 Task: Look for space in Dholka, India from 1st August, 2023 to 5th August, 2023 for 3 adults, 1 child in price range Rs.13000 to Rs.20000. Place can be entire place with 2 bedrooms having 3 beds and 2 bathrooms. Property type can be house, flat, guest house. Booking option can be shelf check-in. Required host language is English.
Action: Mouse moved to (518, 136)
Screenshot: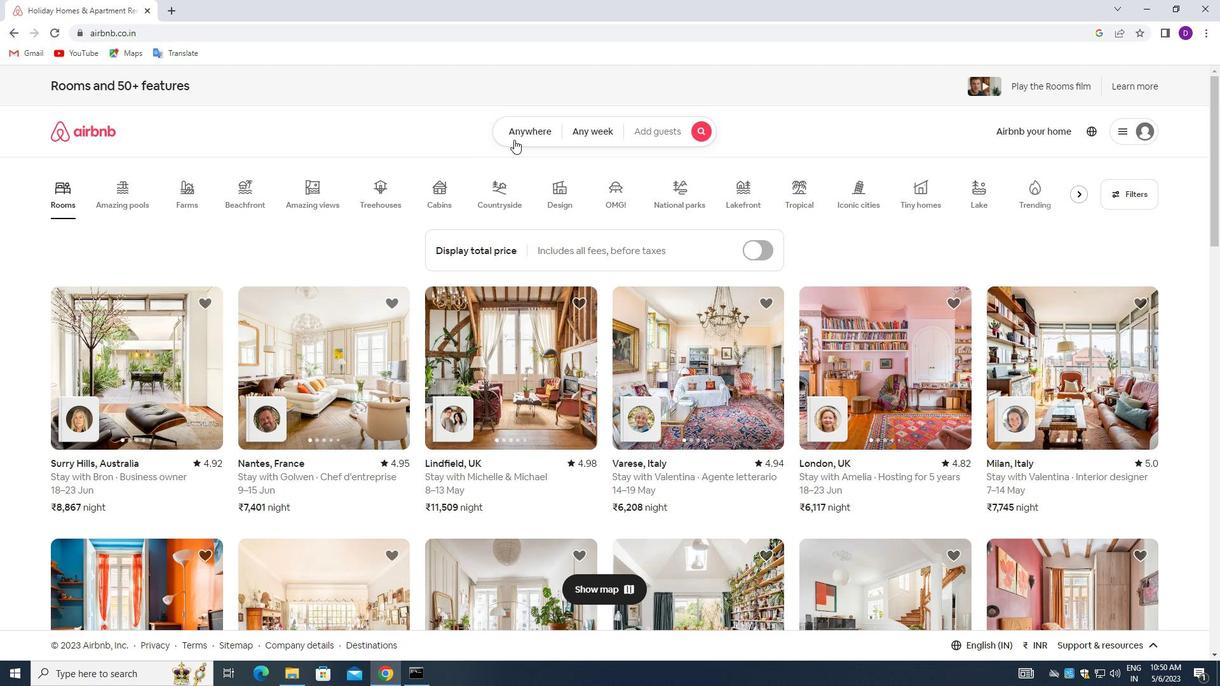 
Action: Mouse pressed left at (518, 136)
Screenshot: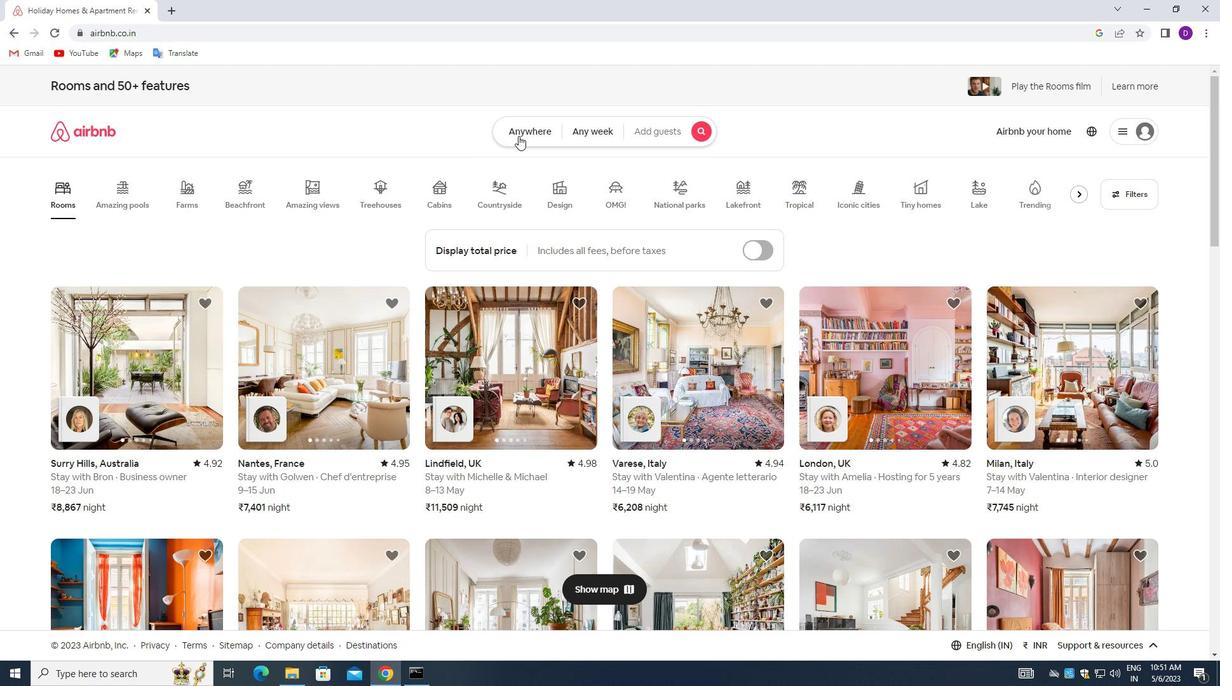
Action: Mouse moved to (432, 170)
Screenshot: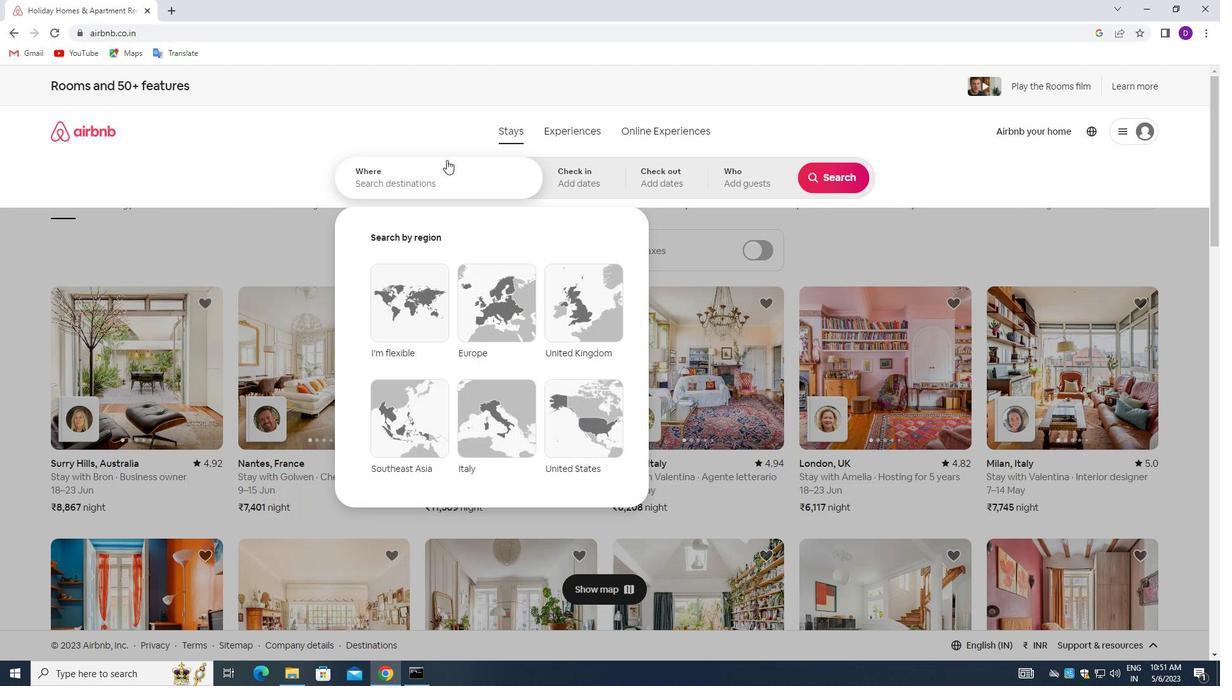 
Action: Mouse pressed left at (432, 170)
Screenshot: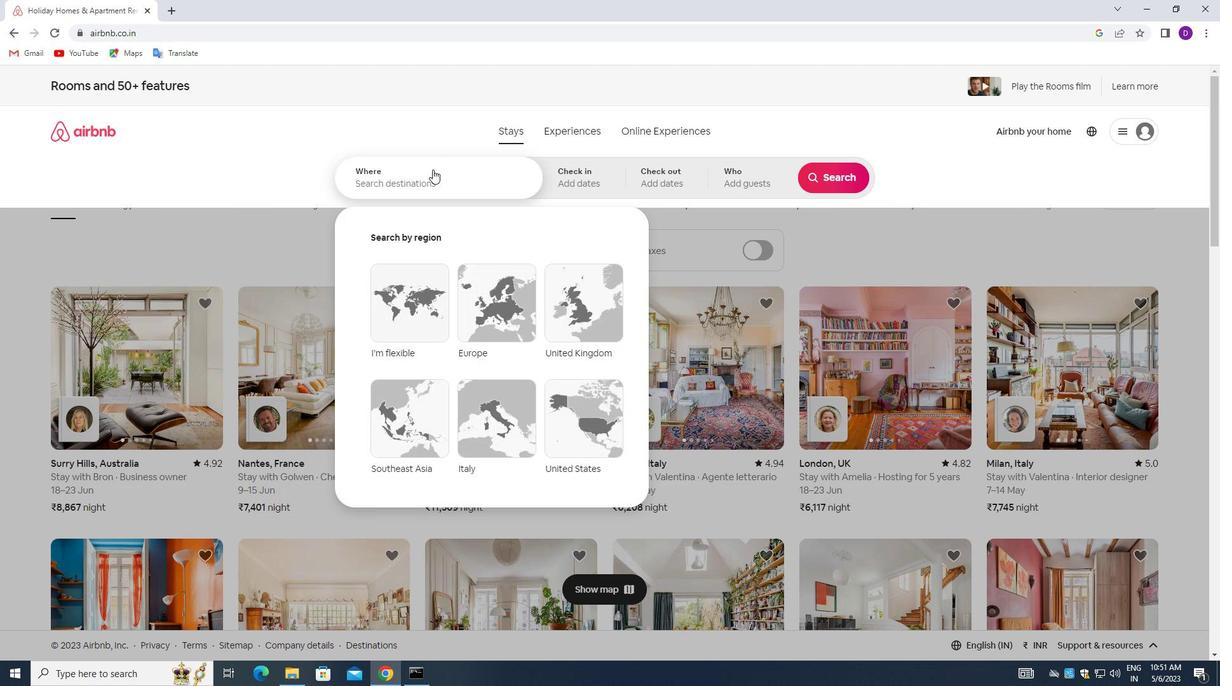 
Action: Mouse moved to (197, 218)
Screenshot: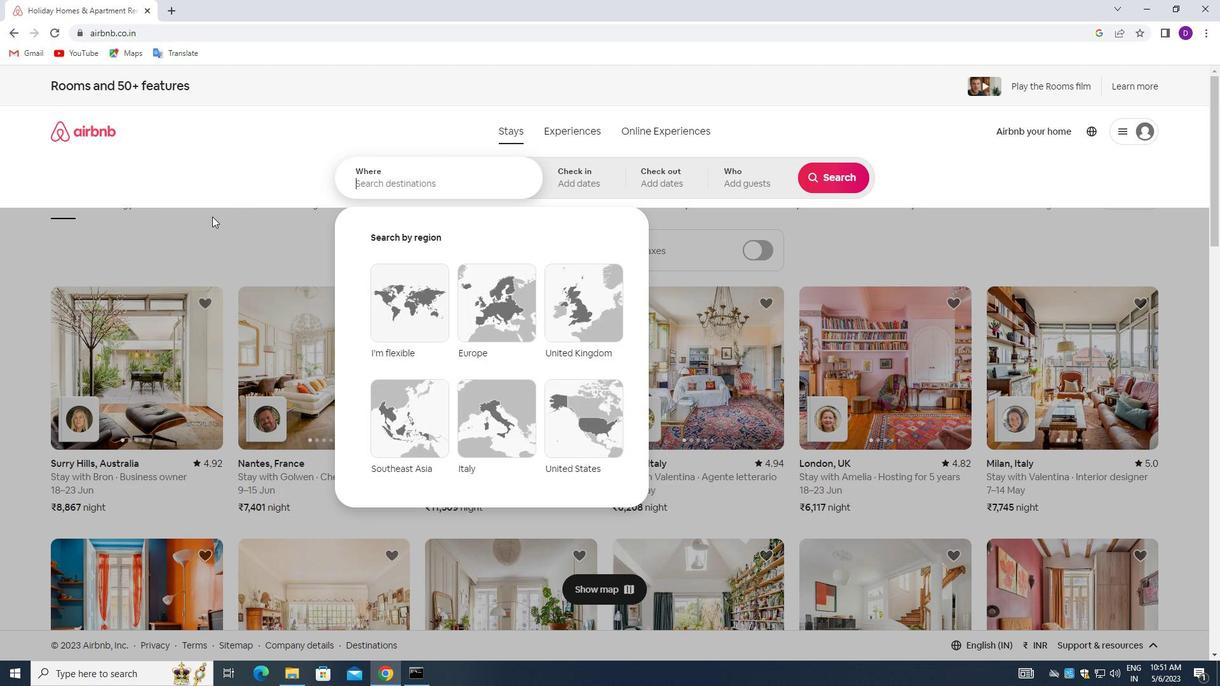 
Action: Key pressed <Key.shift_r>Dholka,<Key.space><Key.shift>INDIA<Key.enter>
Screenshot: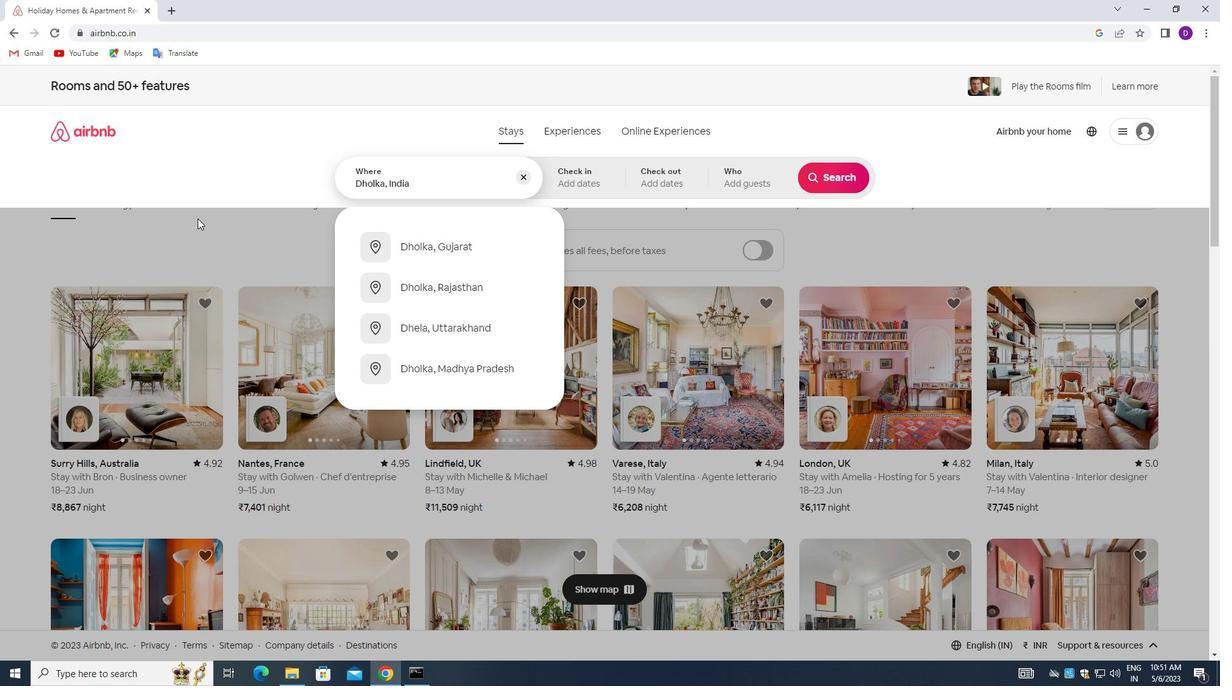 
Action: Mouse moved to (833, 287)
Screenshot: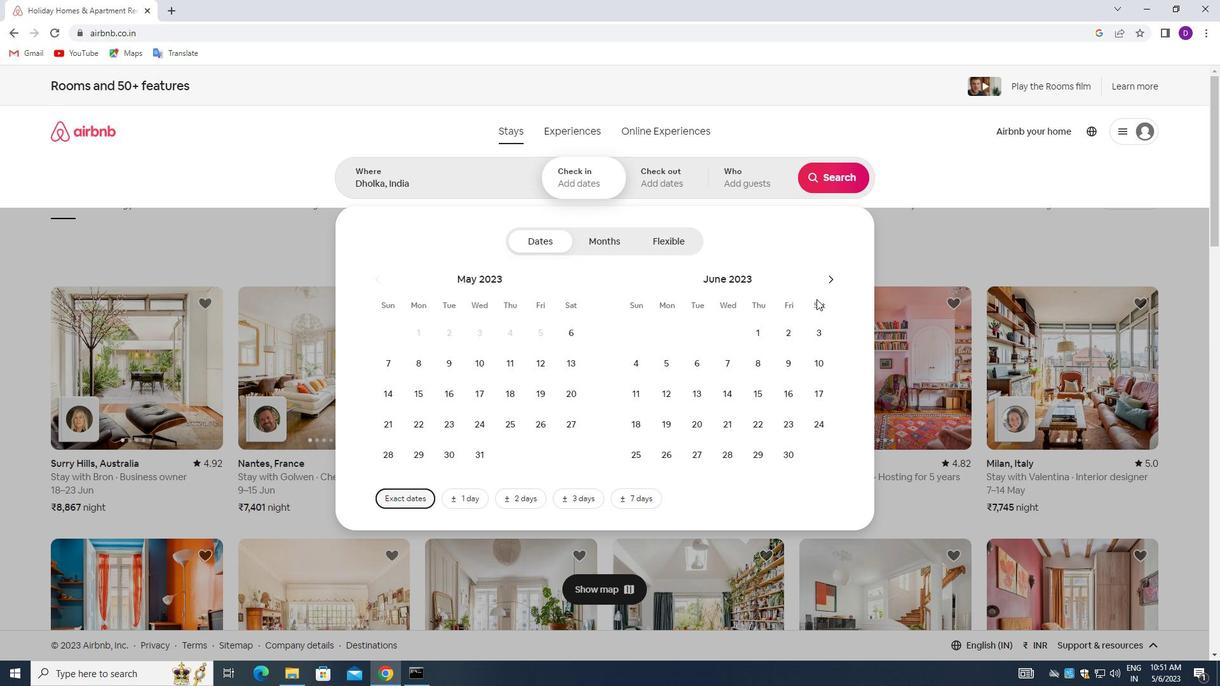 
Action: Mouse pressed left at (833, 287)
Screenshot: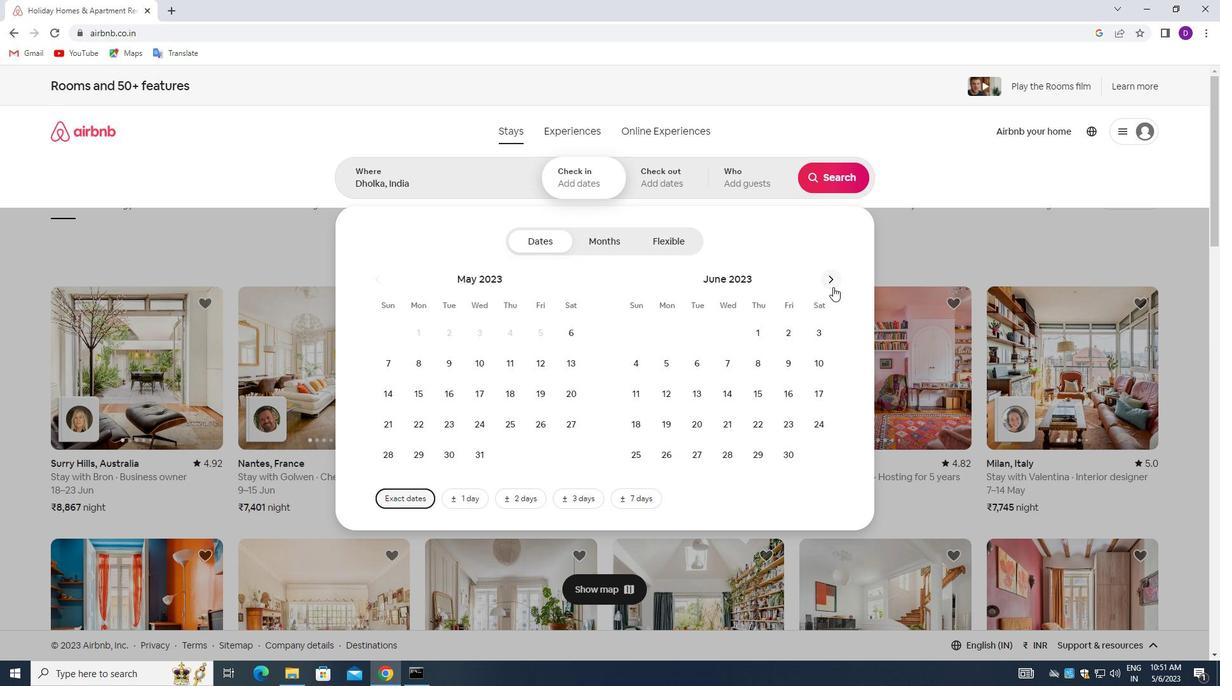 
Action: Mouse moved to (833, 286)
Screenshot: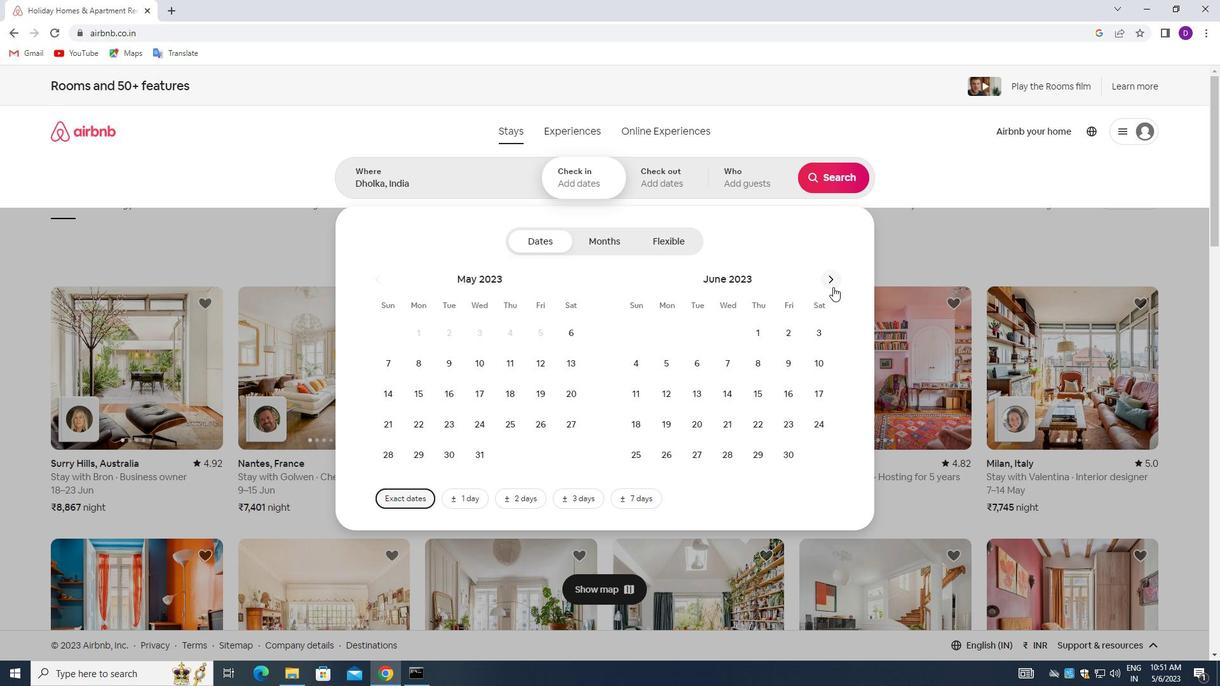 
Action: Mouse pressed left at (833, 286)
Screenshot: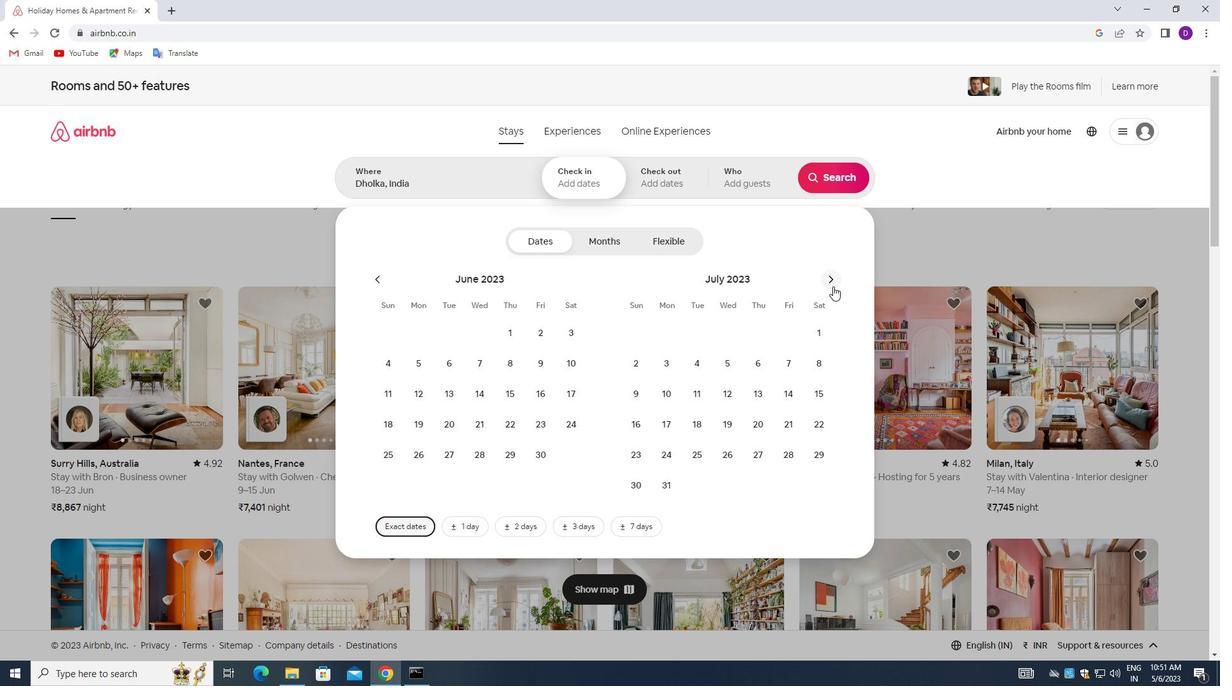 
Action: Mouse moved to (697, 325)
Screenshot: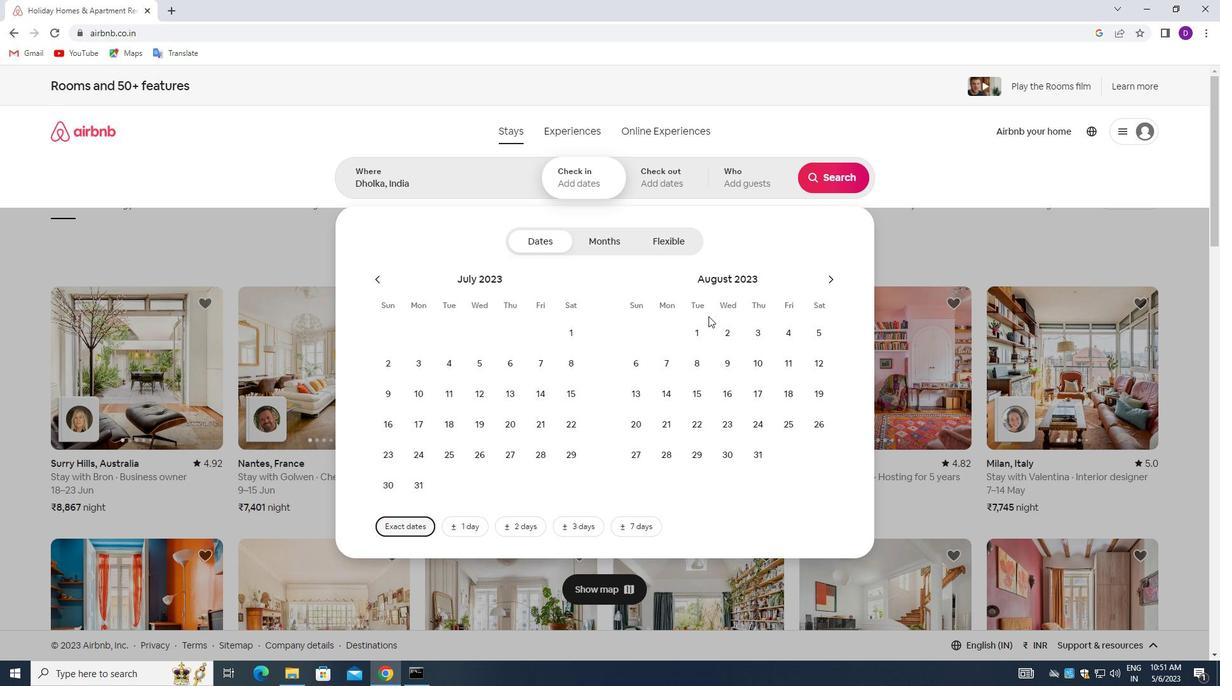 
Action: Mouse pressed left at (697, 325)
Screenshot: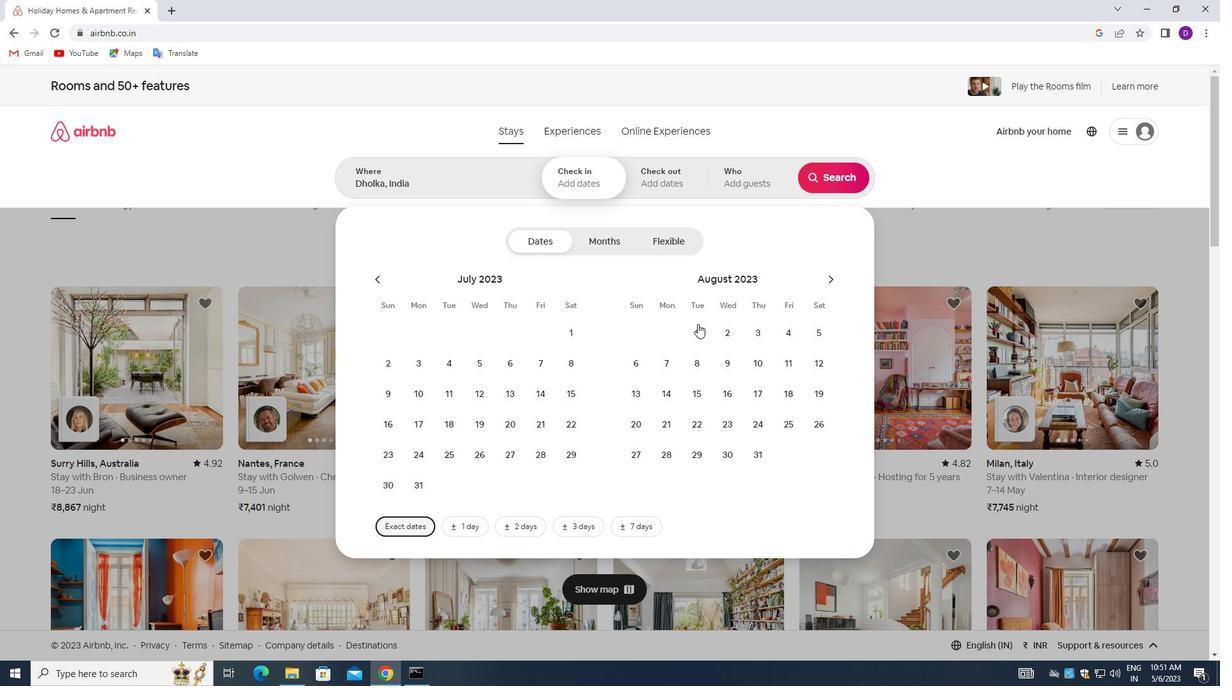 
Action: Mouse moved to (806, 335)
Screenshot: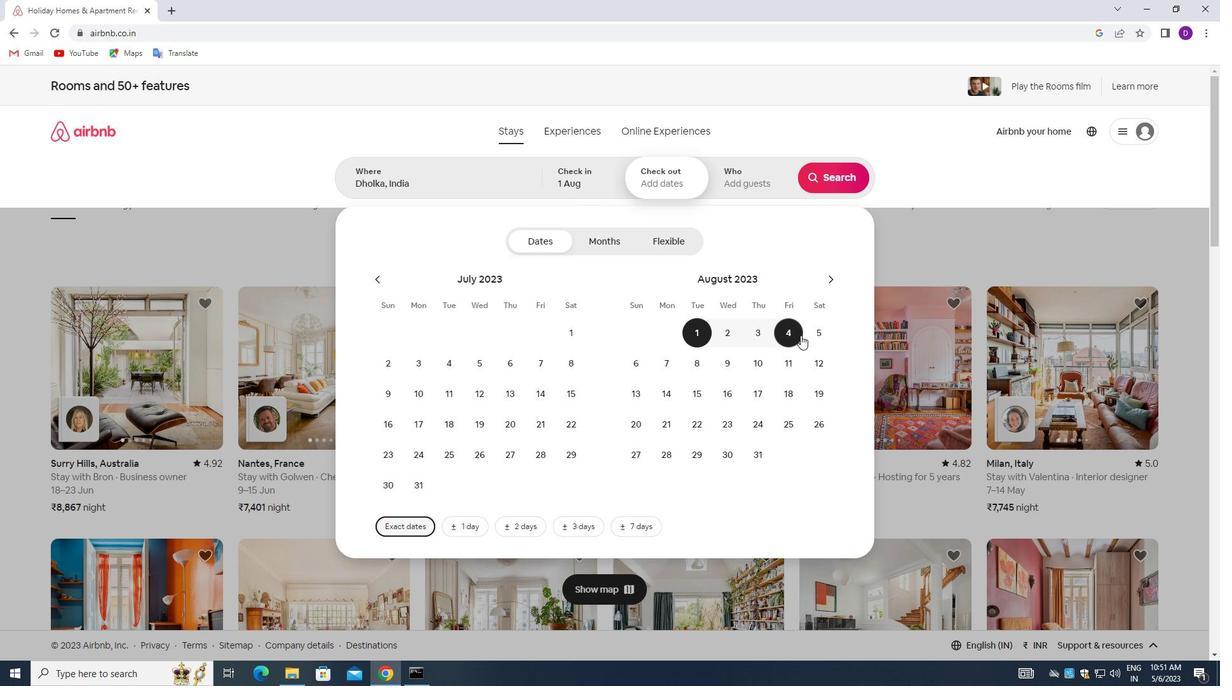 
Action: Mouse pressed left at (806, 335)
Screenshot: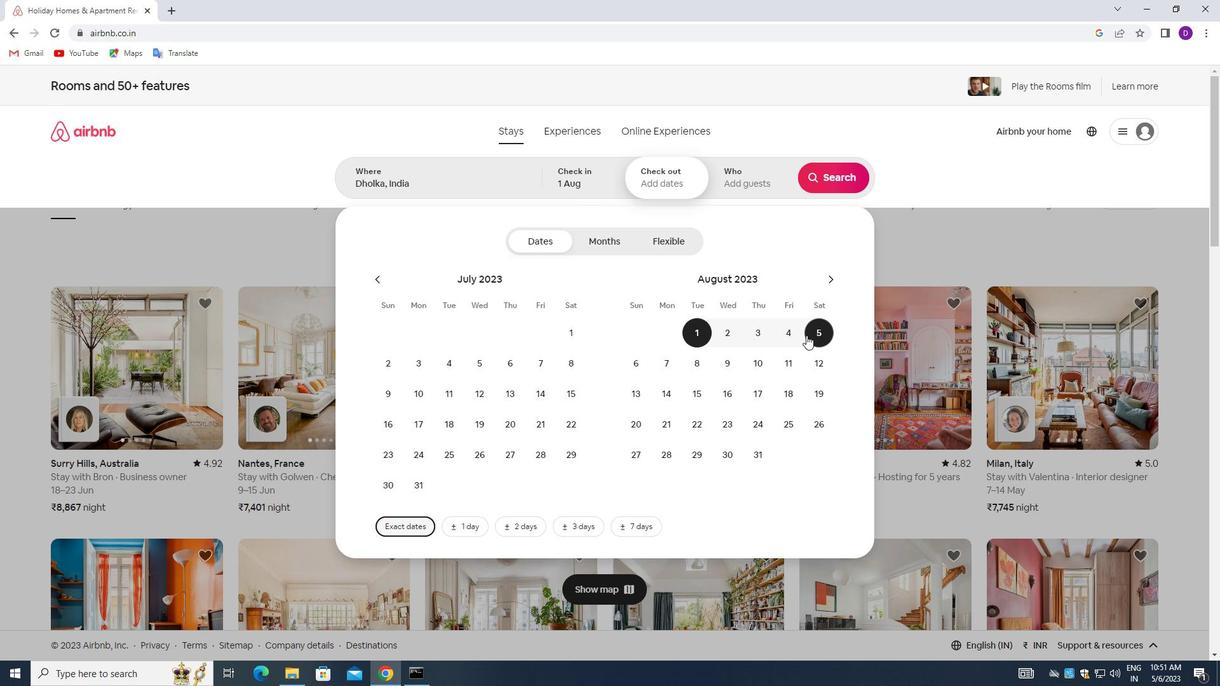 
Action: Mouse moved to (734, 185)
Screenshot: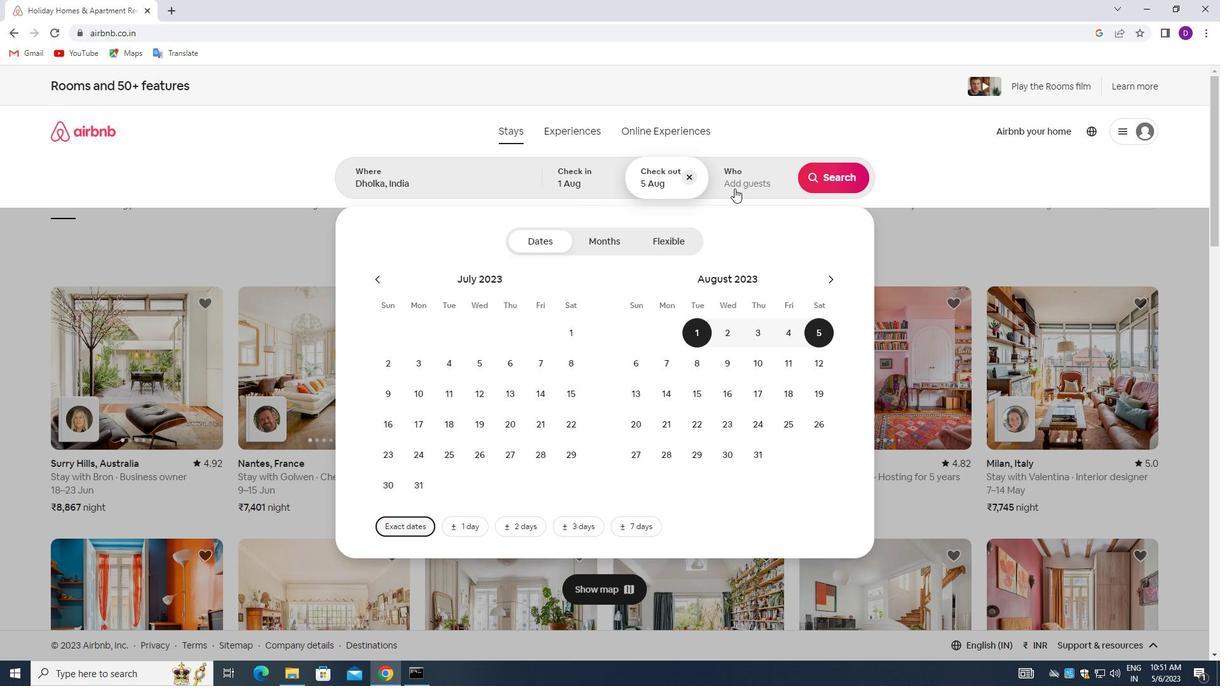 
Action: Mouse pressed left at (734, 185)
Screenshot: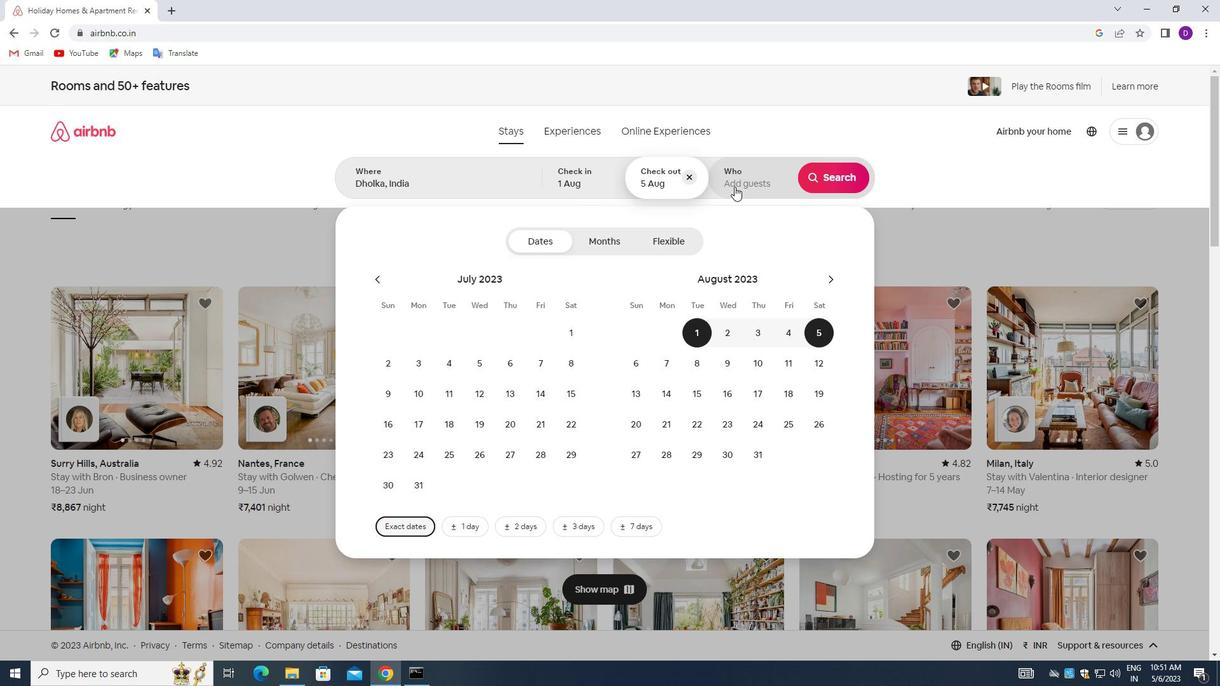 
Action: Mouse moved to (837, 244)
Screenshot: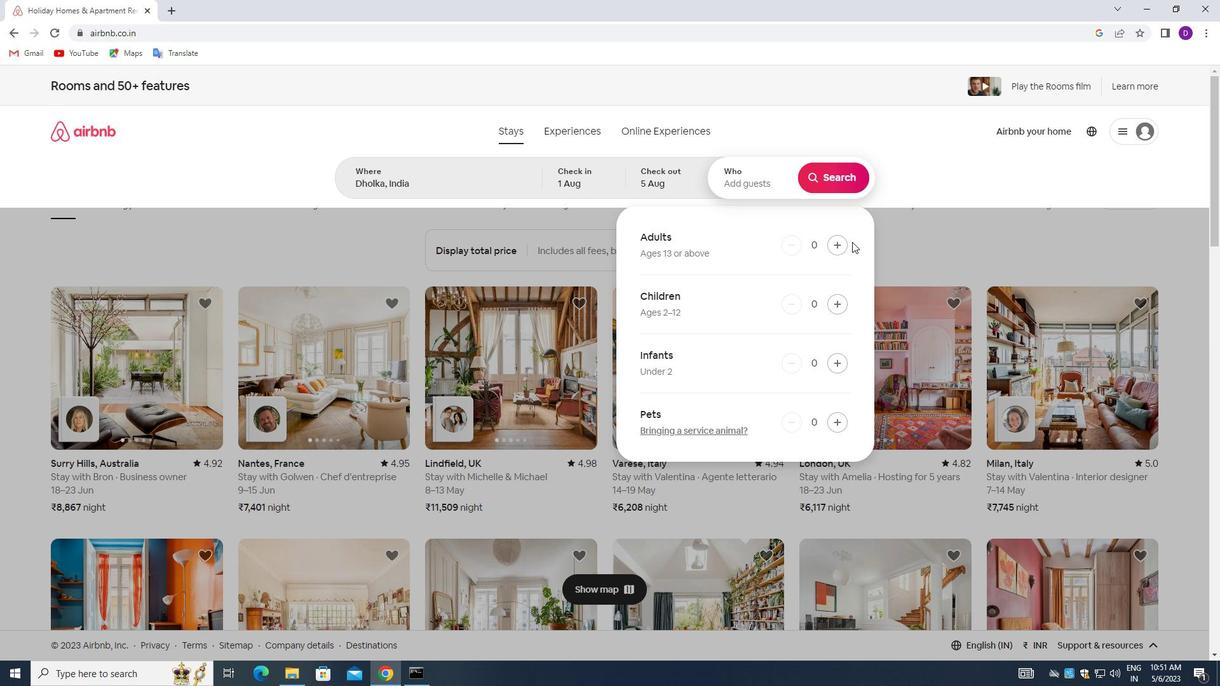 
Action: Mouse pressed left at (837, 244)
Screenshot: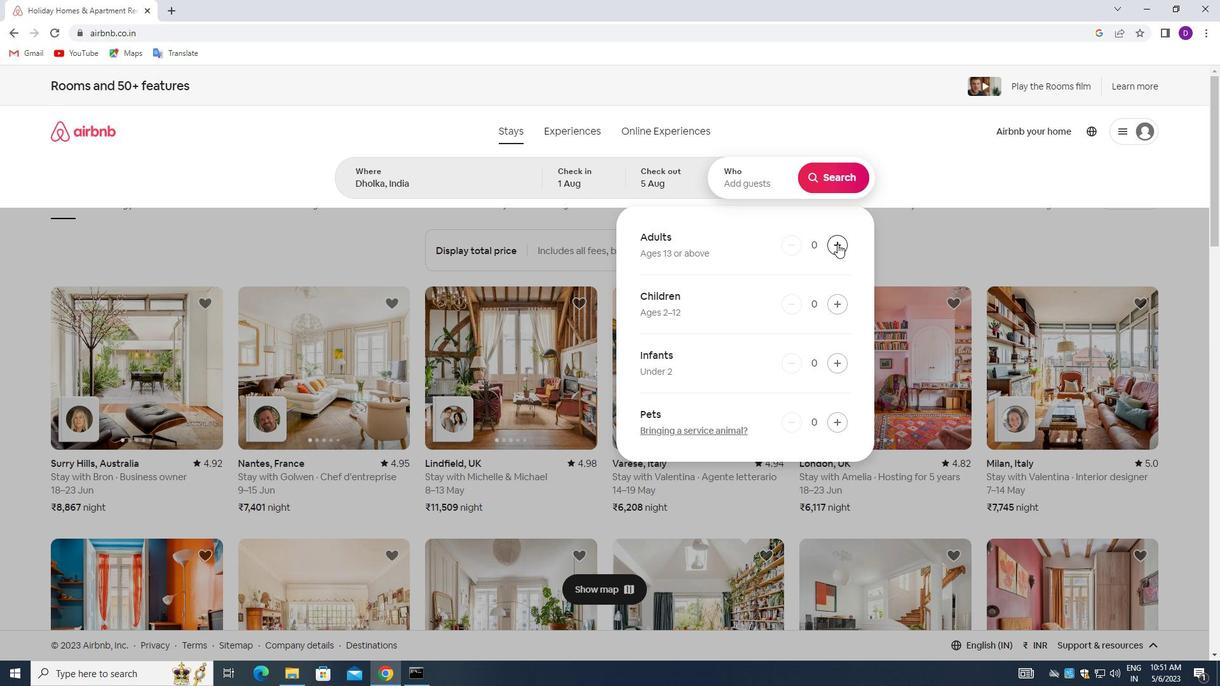 
Action: Mouse pressed left at (837, 244)
Screenshot: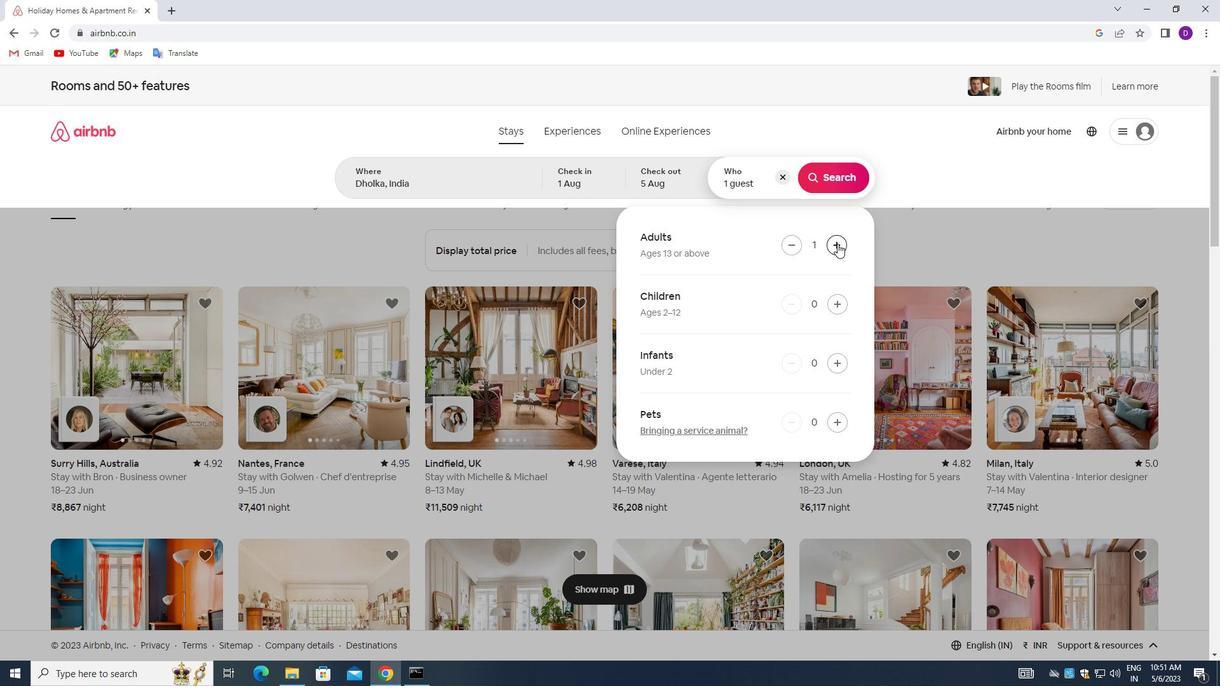 
Action: Mouse pressed left at (837, 244)
Screenshot: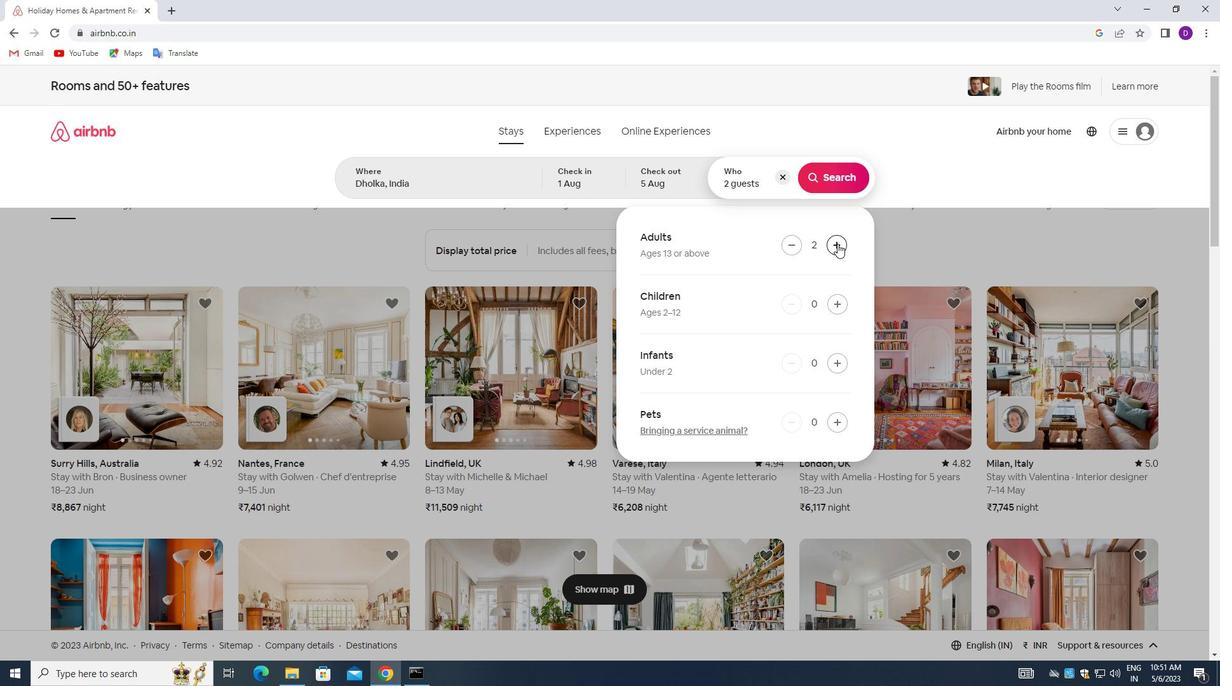 
Action: Mouse moved to (836, 295)
Screenshot: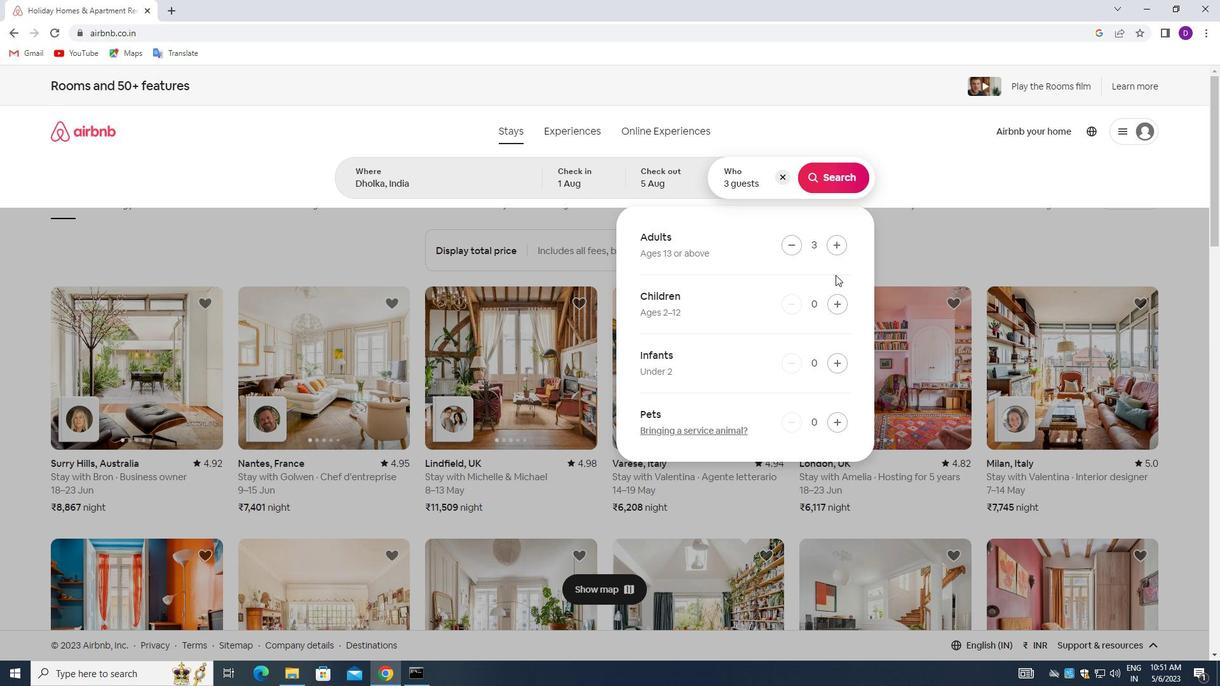 
Action: Mouse pressed left at (836, 295)
Screenshot: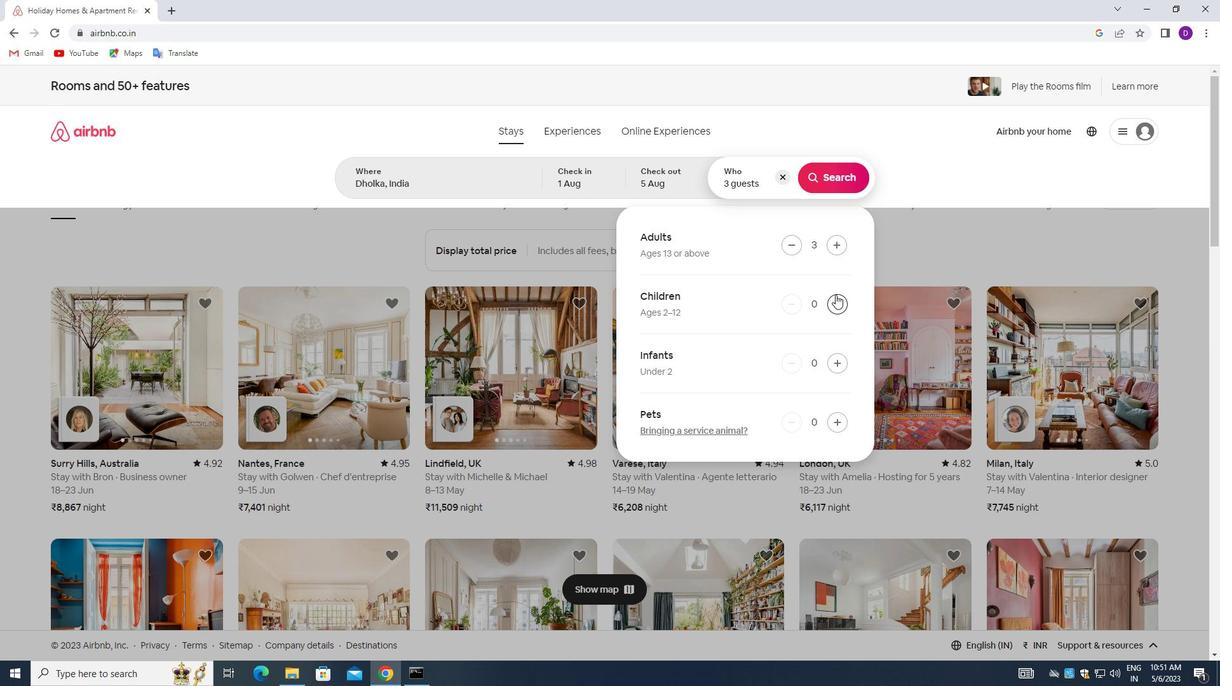 
Action: Mouse moved to (840, 174)
Screenshot: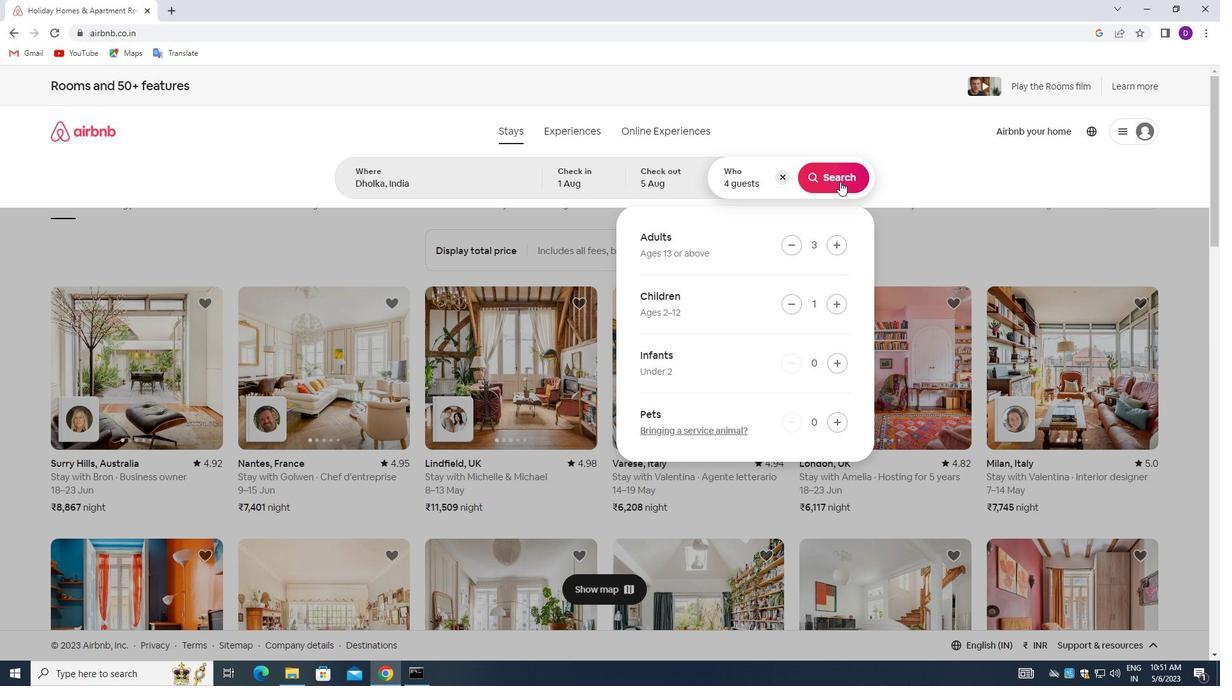 
Action: Mouse pressed left at (840, 174)
Screenshot: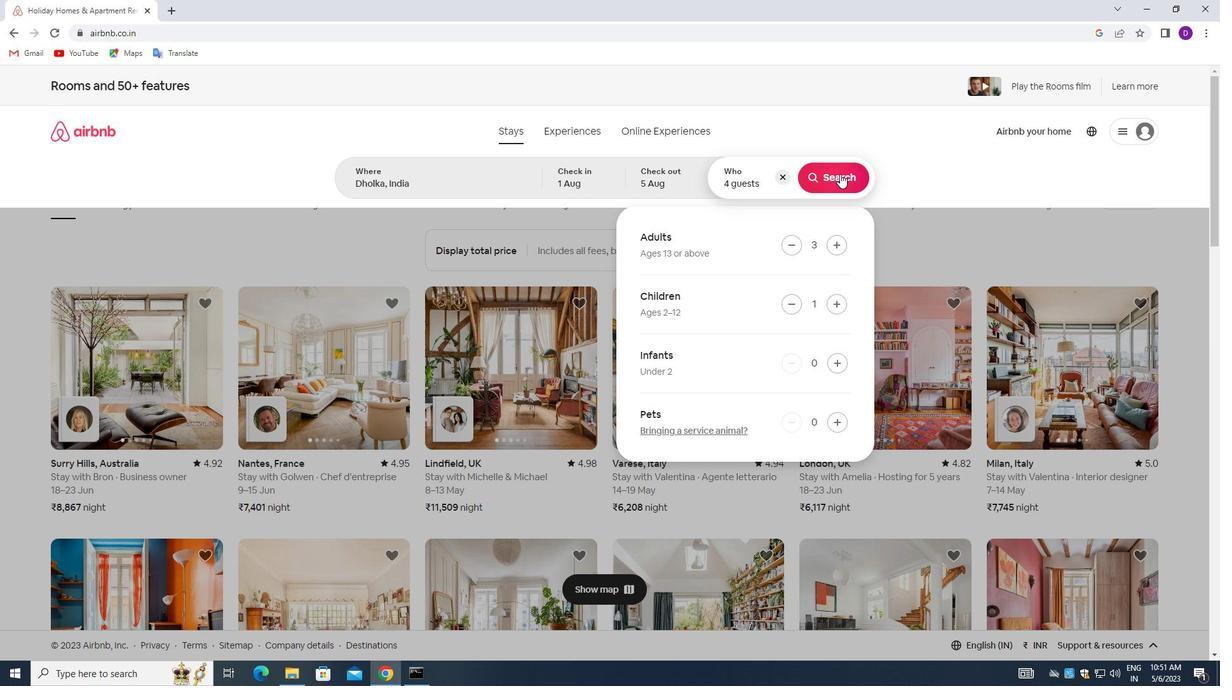 
Action: Mouse moved to (1149, 141)
Screenshot: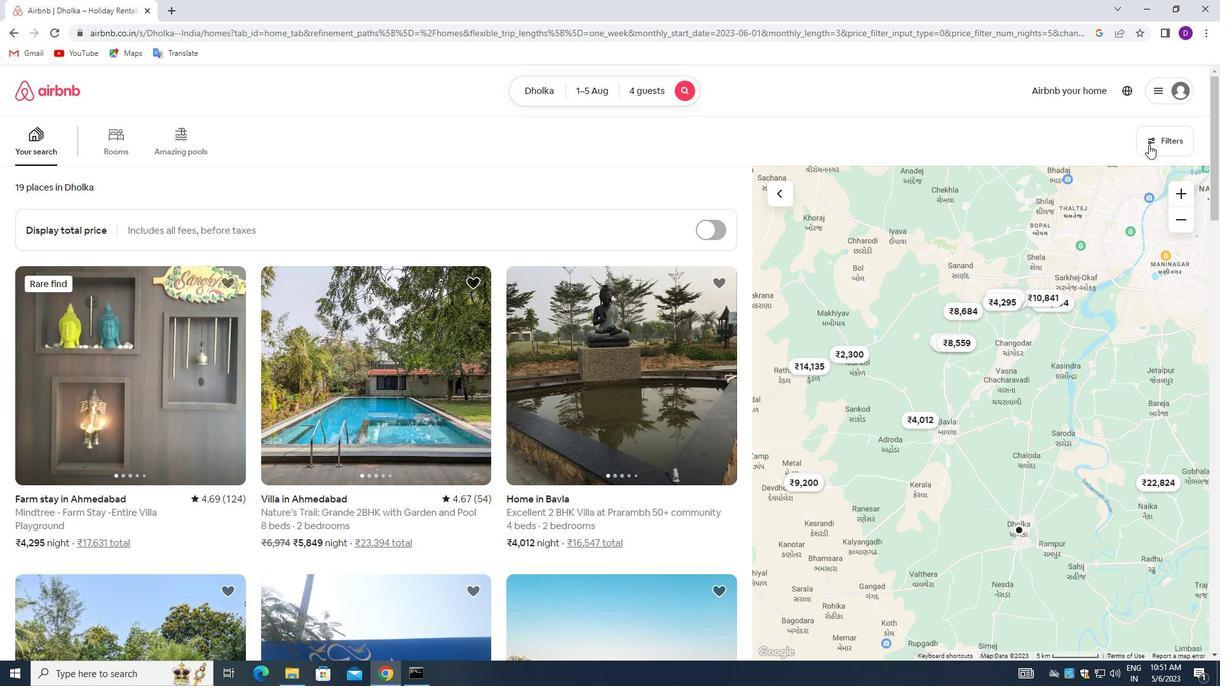 
Action: Mouse pressed left at (1149, 141)
Screenshot: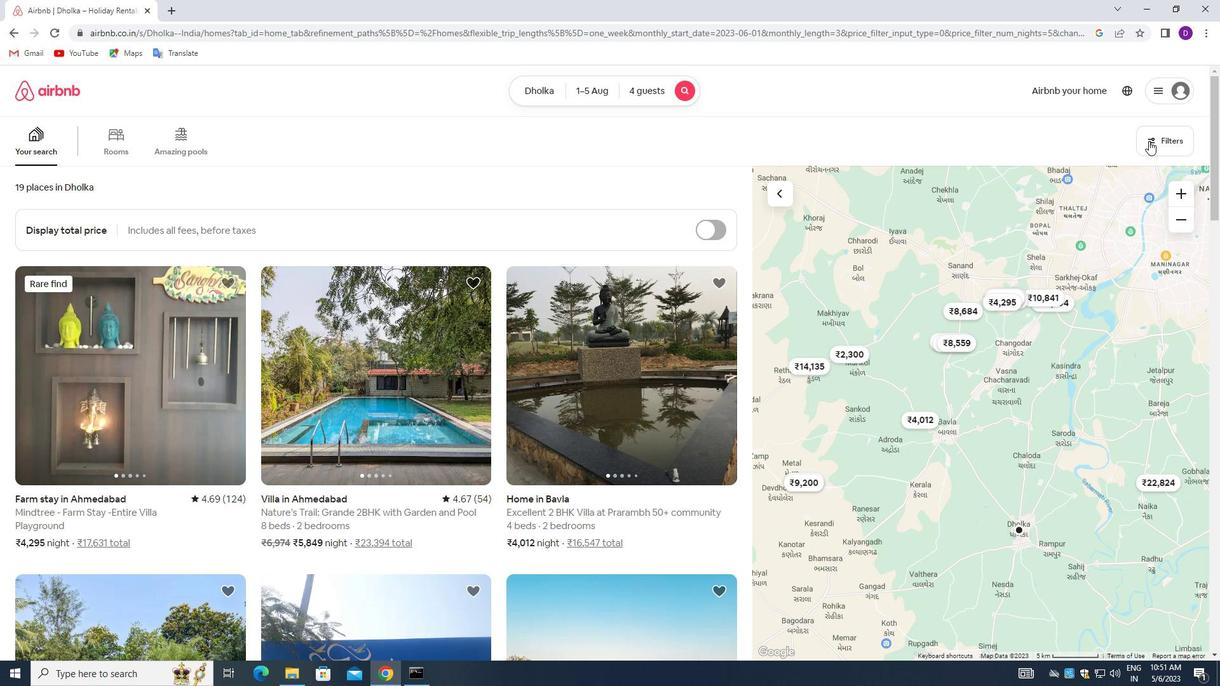 
Action: Mouse moved to (459, 459)
Screenshot: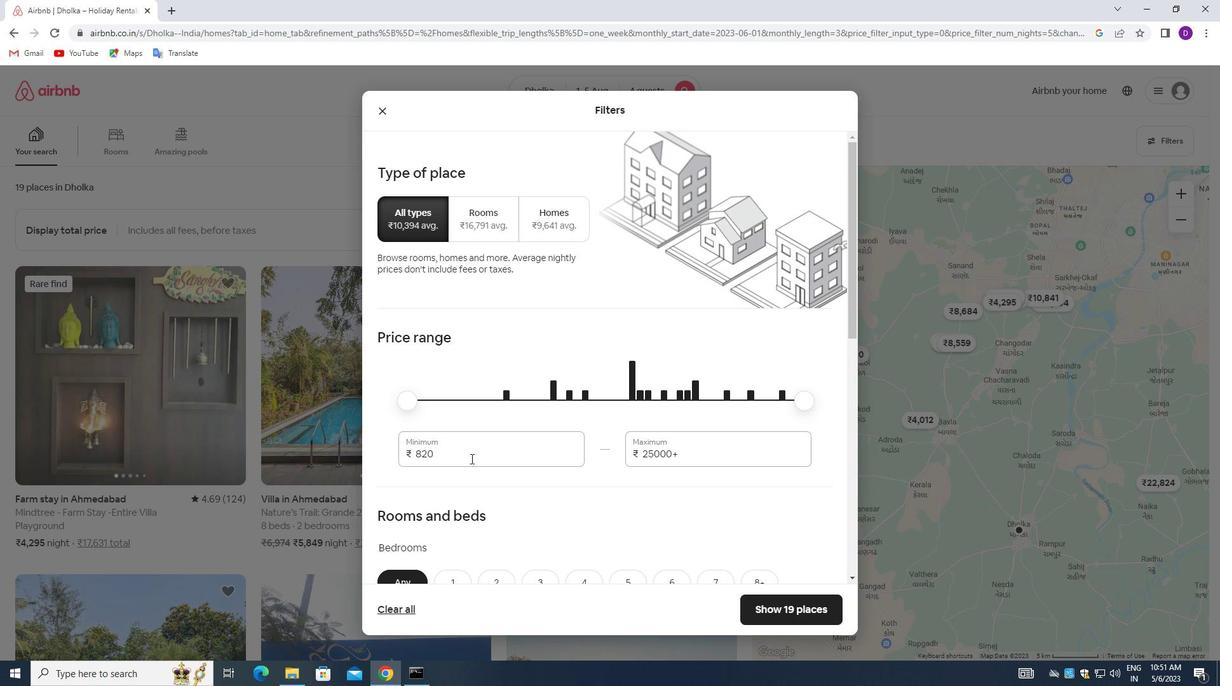 
Action: Mouse pressed left at (459, 459)
Screenshot: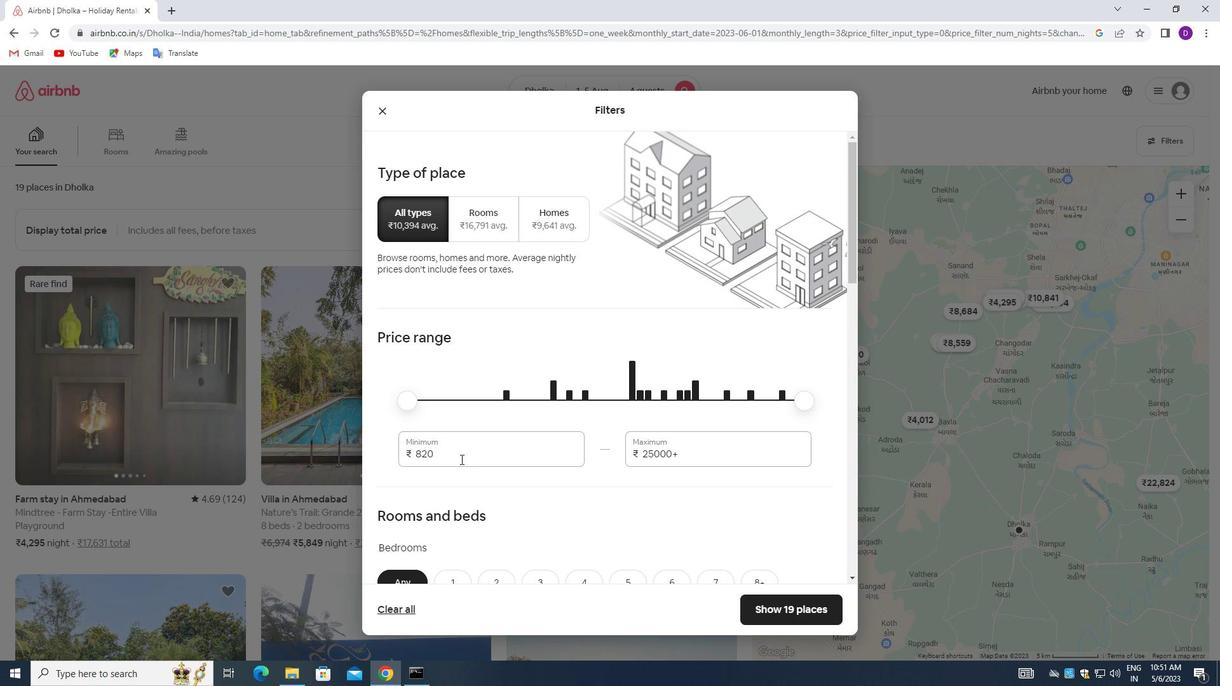 
Action: Mouse pressed left at (459, 459)
Screenshot: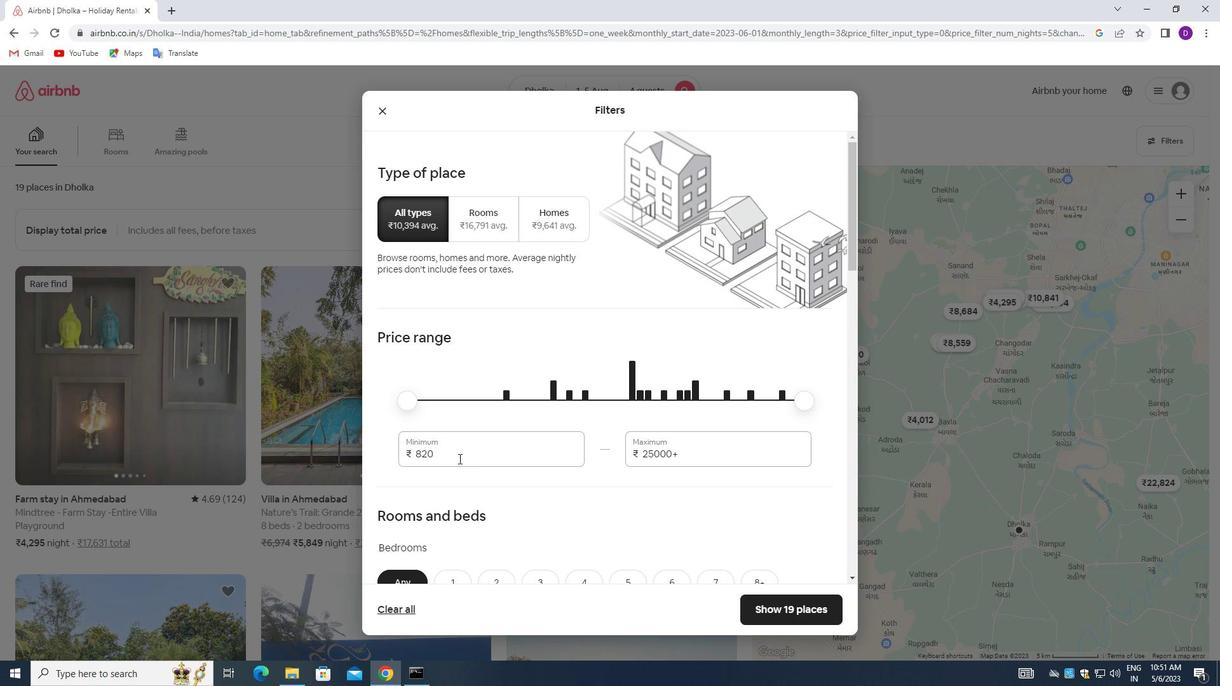 
Action: Key pressed 13000<Key.tab>20000
Screenshot: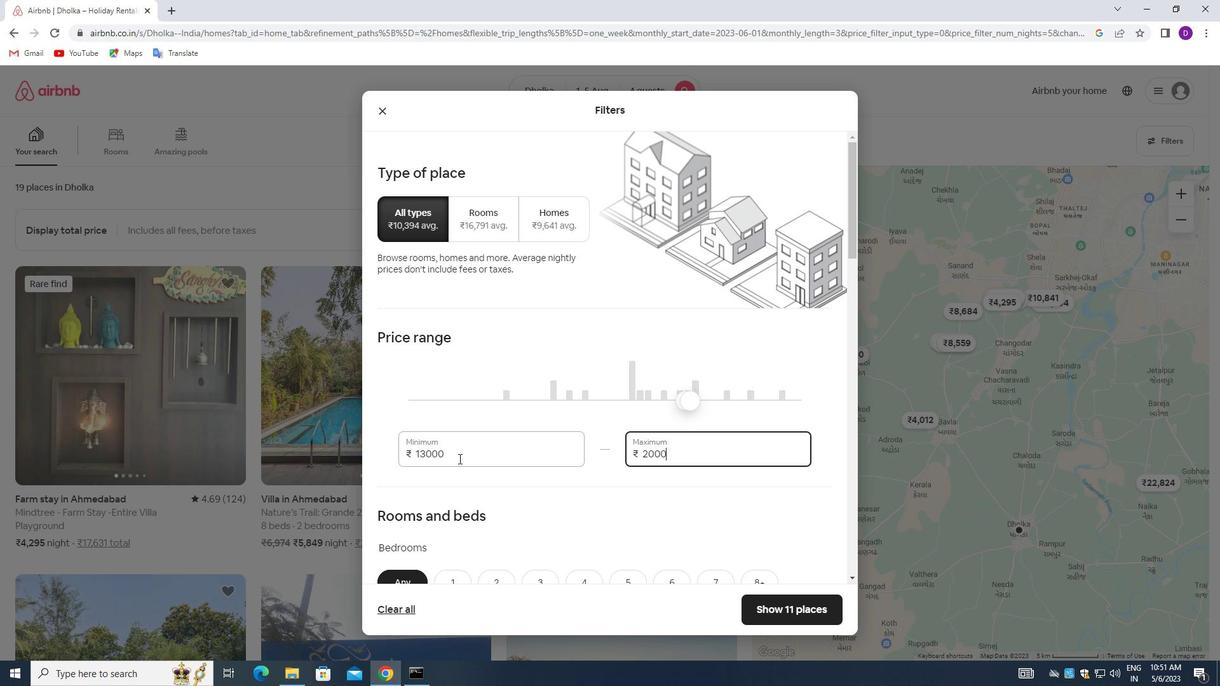 
Action: Mouse moved to (525, 466)
Screenshot: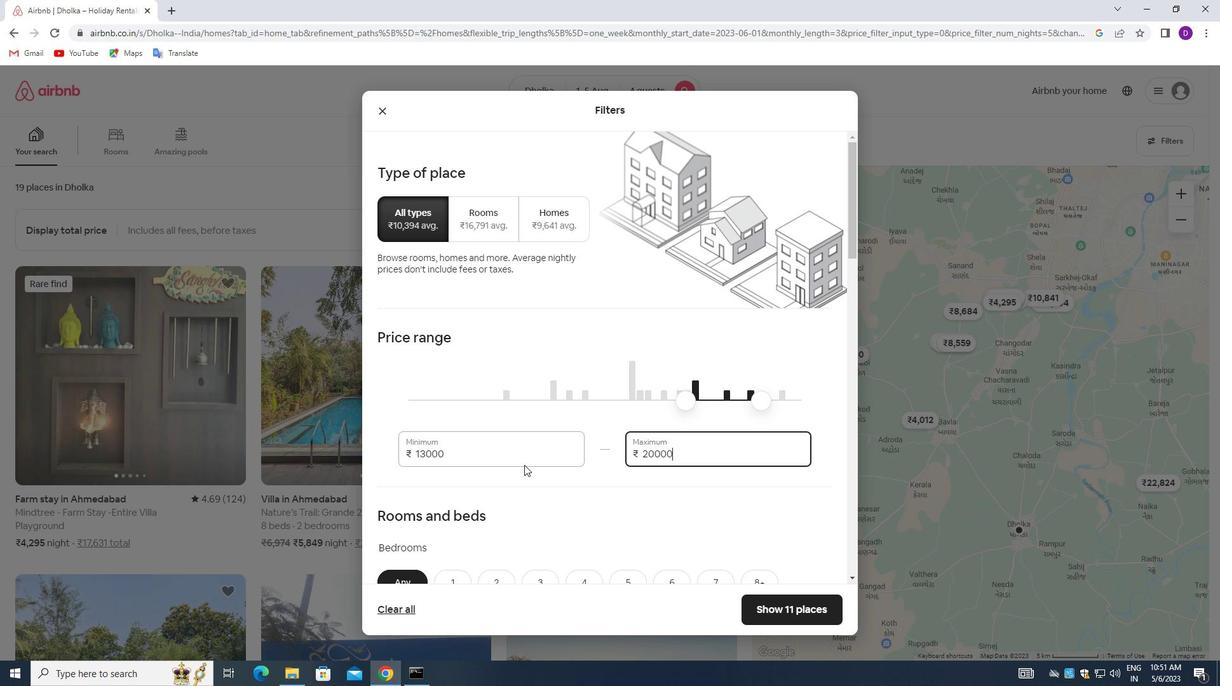 
Action: Mouse scrolled (525, 465) with delta (0, 0)
Screenshot: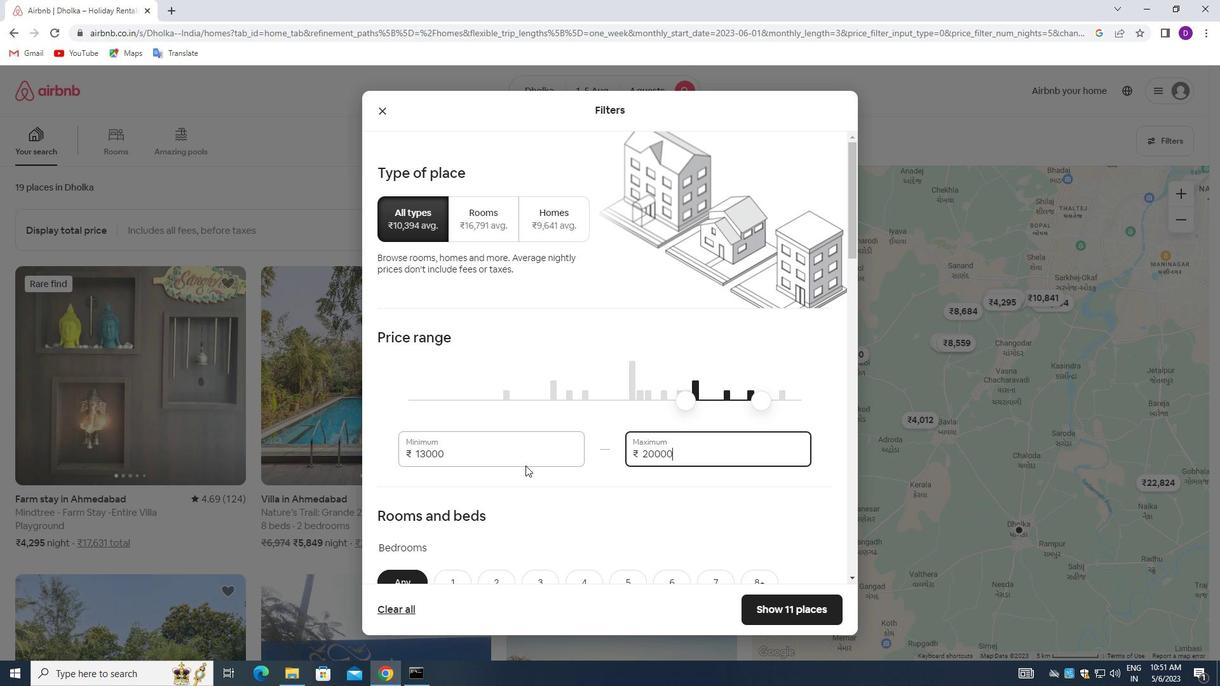 
Action: Mouse scrolled (525, 465) with delta (0, 0)
Screenshot: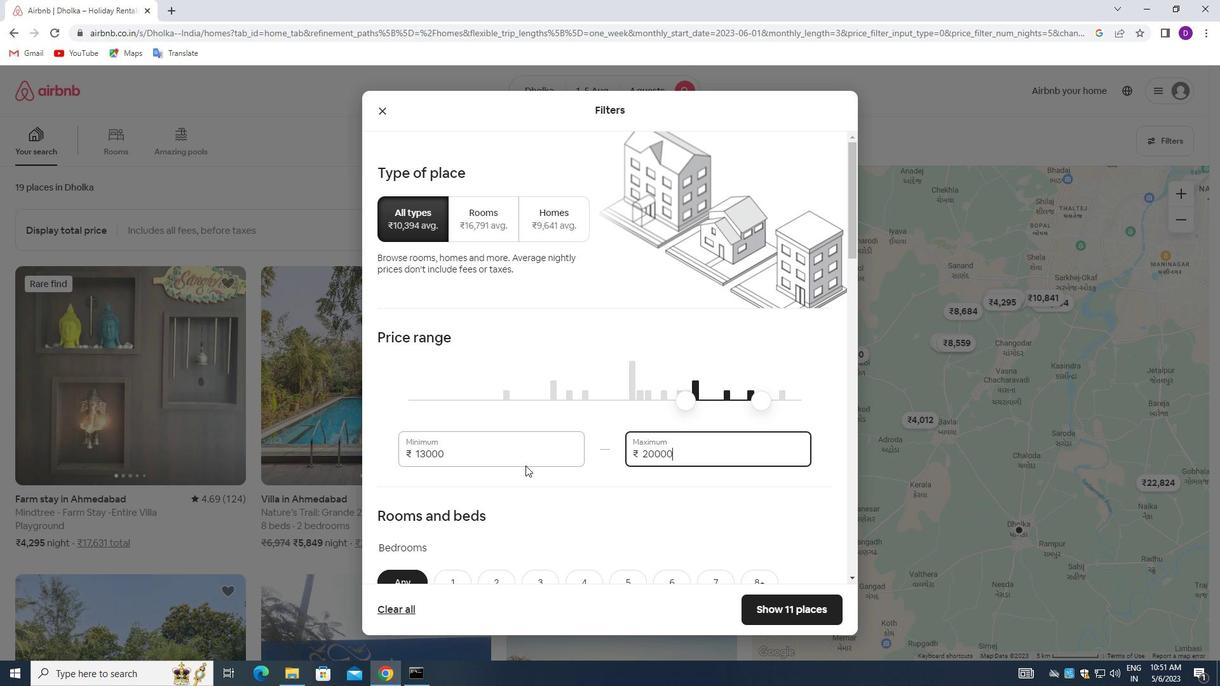 
Action: Mouse moved to (524, 466)
Screenshot: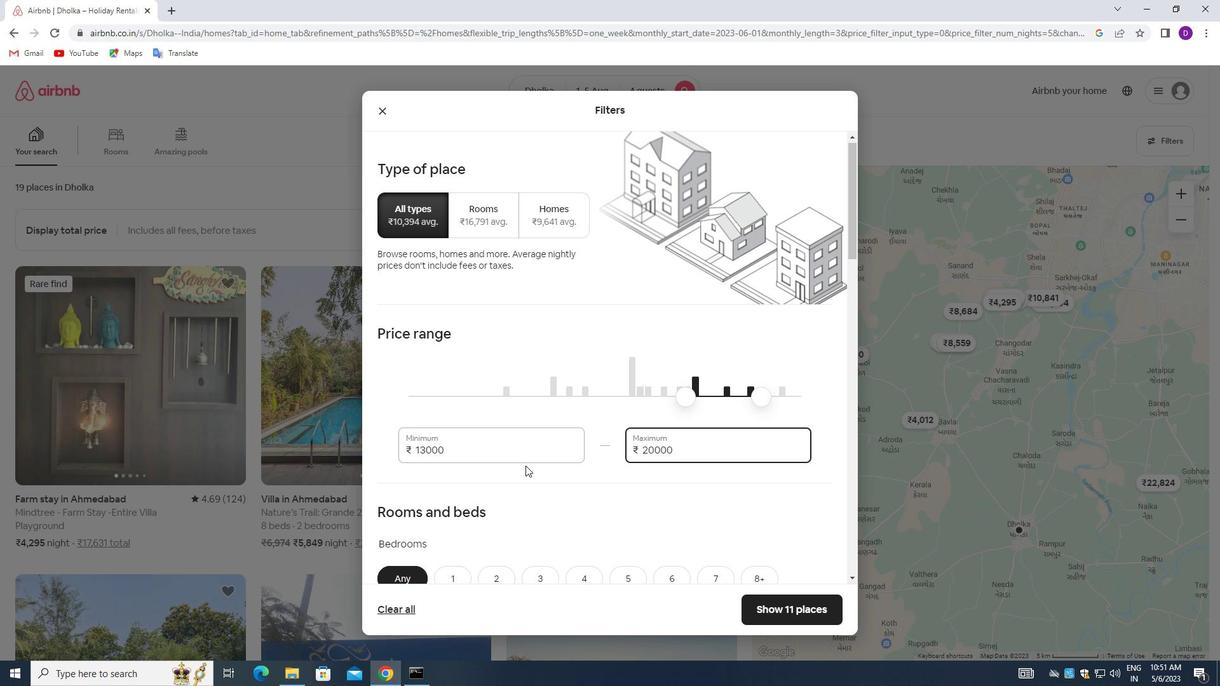 
Action: Mouse scrolled (524, 466) with delta (0, 0)
Screenshot: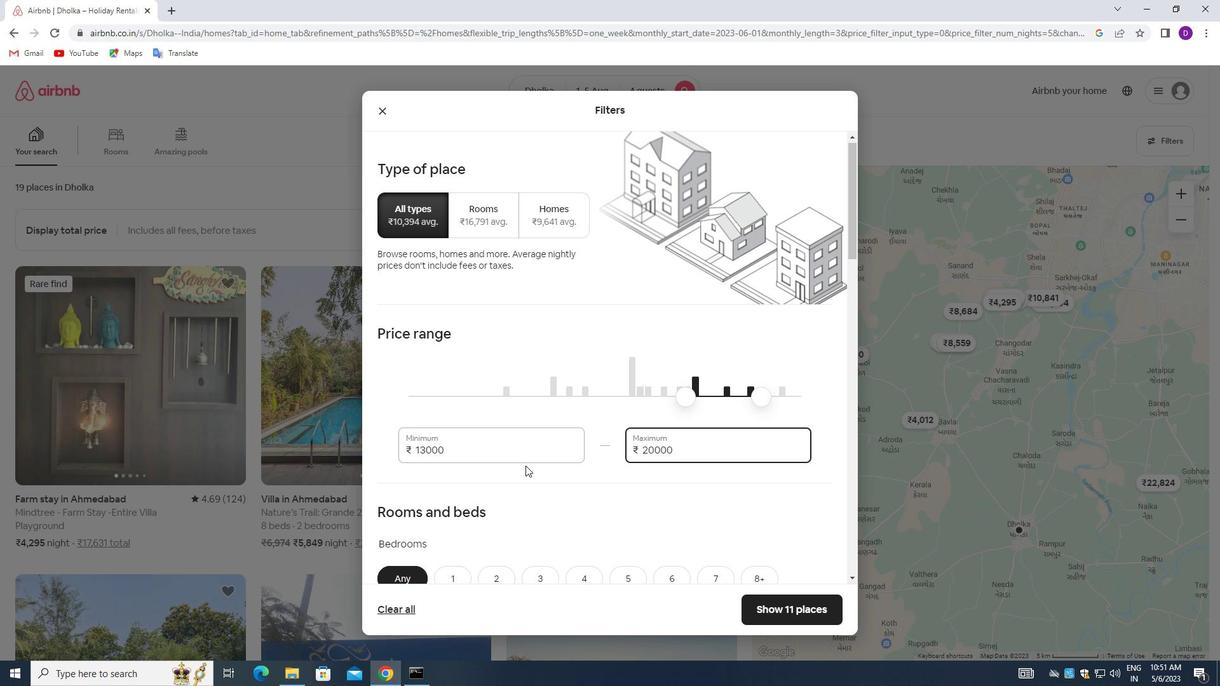 
Action: Mouse moved to (509, 398)
Screenshot: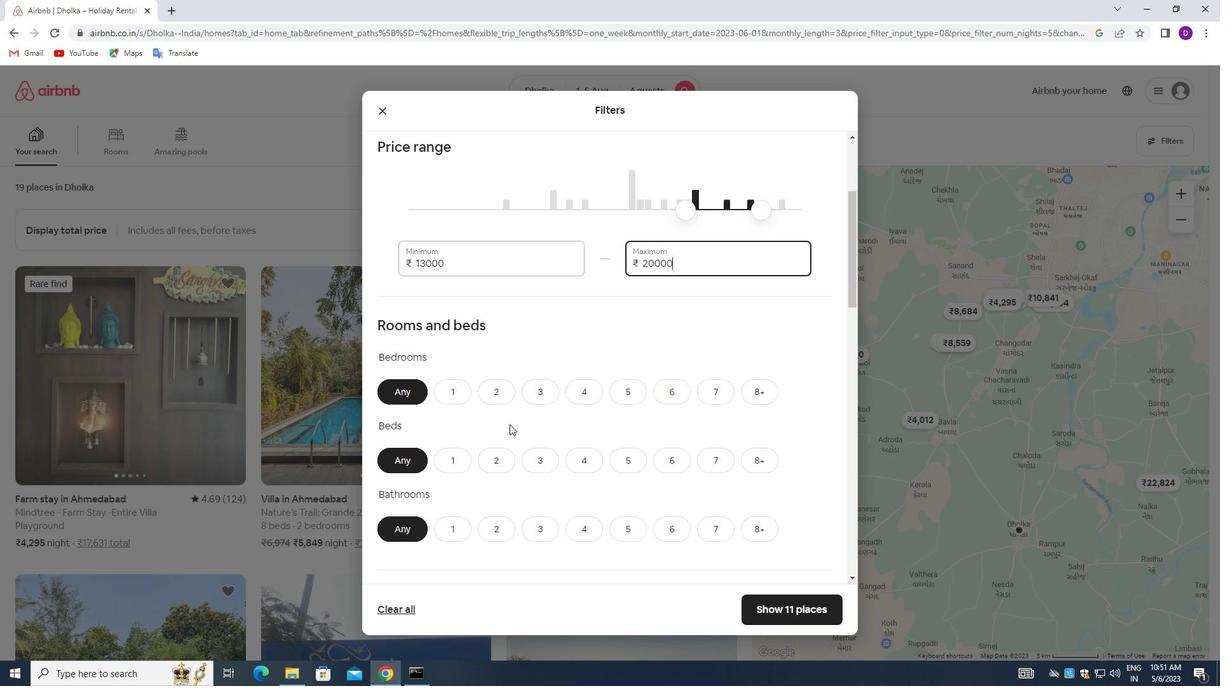 
Action: Mouse pressed left at (509, 398)
Screenshot: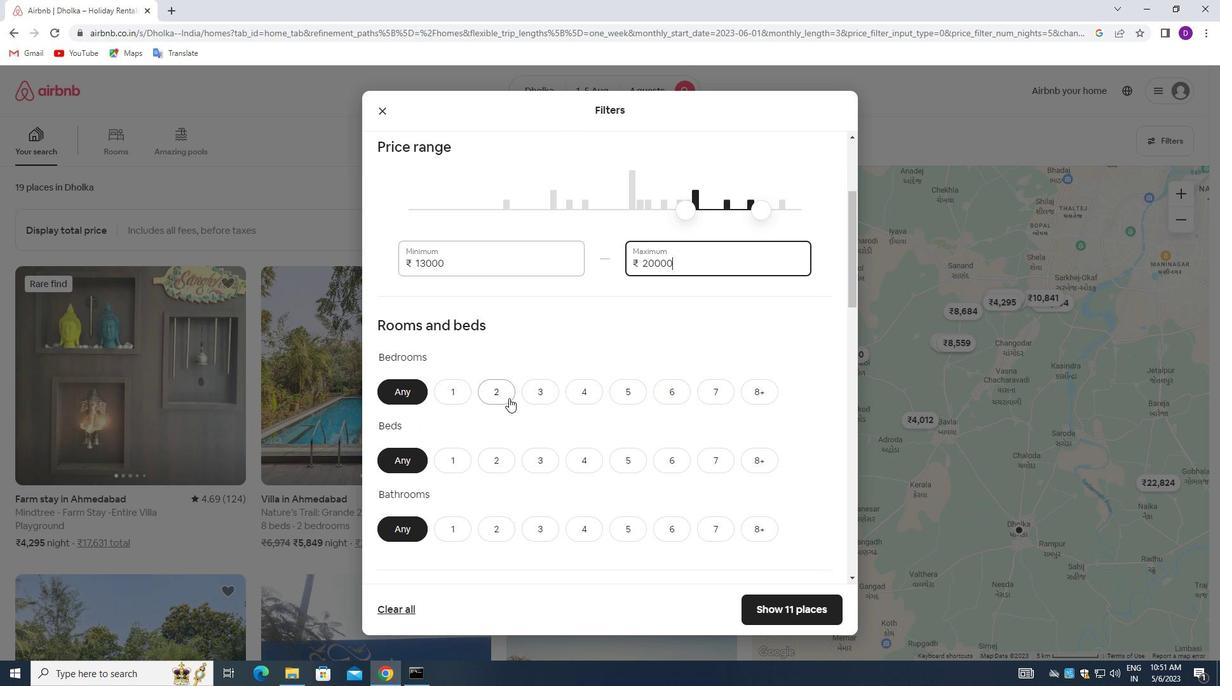 
Action: Mouse moved to (523, 470)
Screenshot: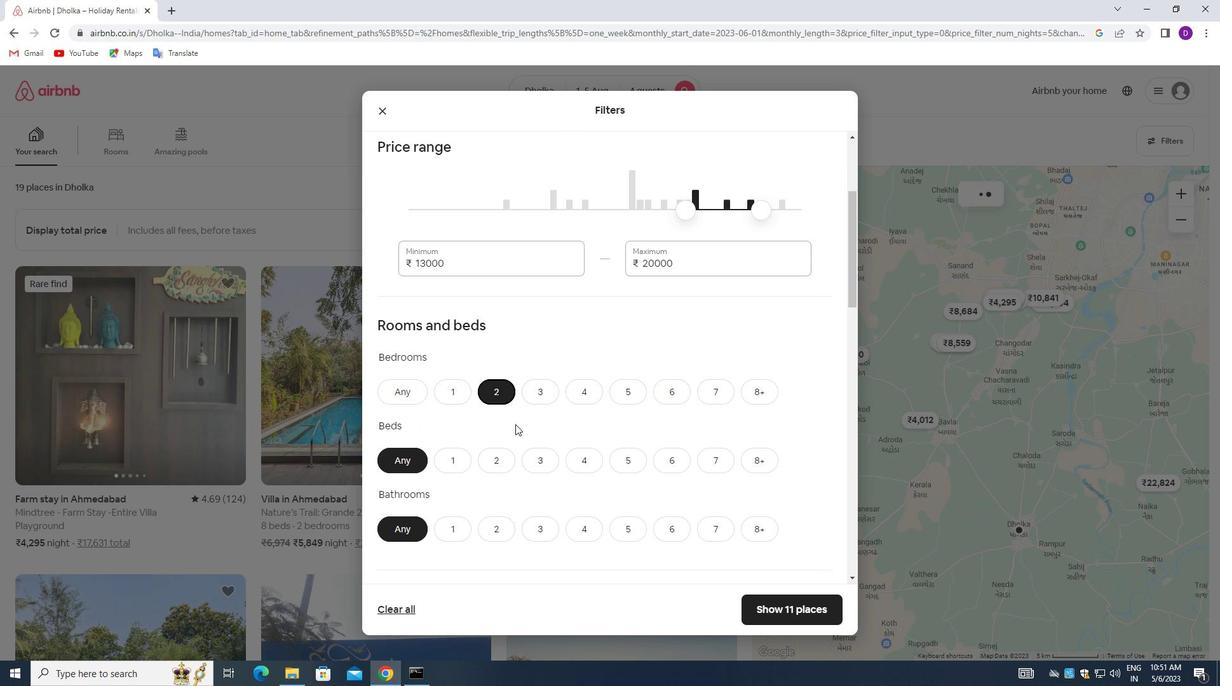 
Action: Mouse pressed left at (523, 470)
Screenshot: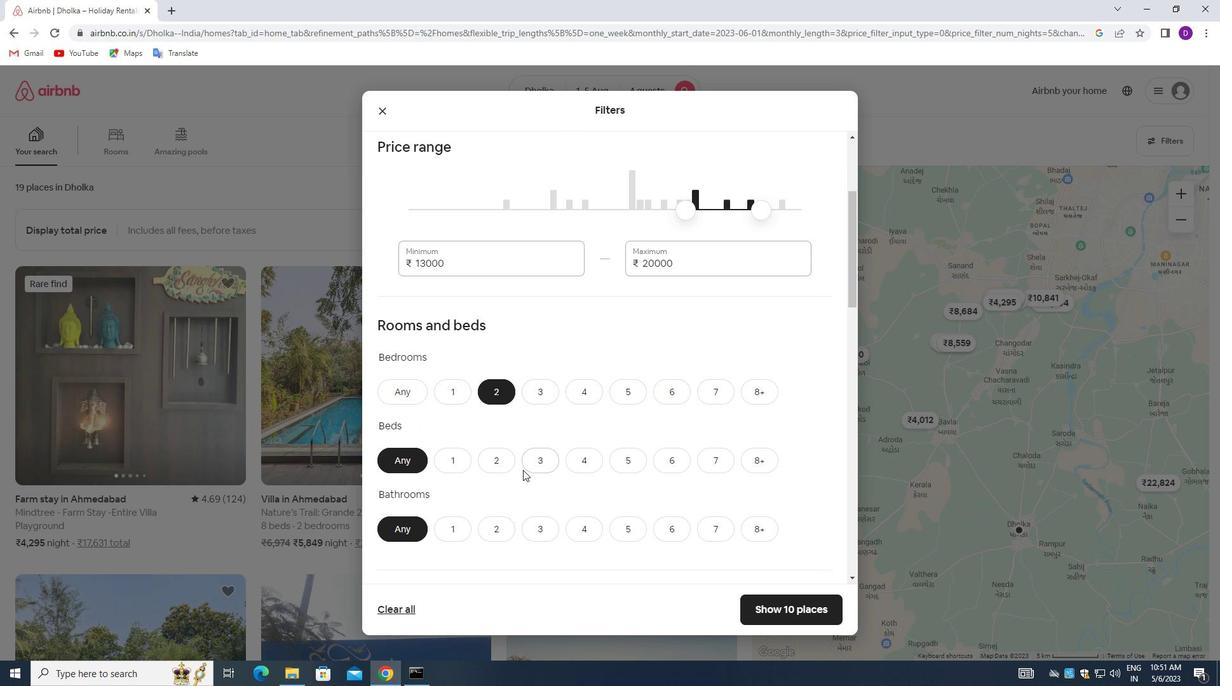 
Action: Mouse moved to (528, 469)
Screenshot: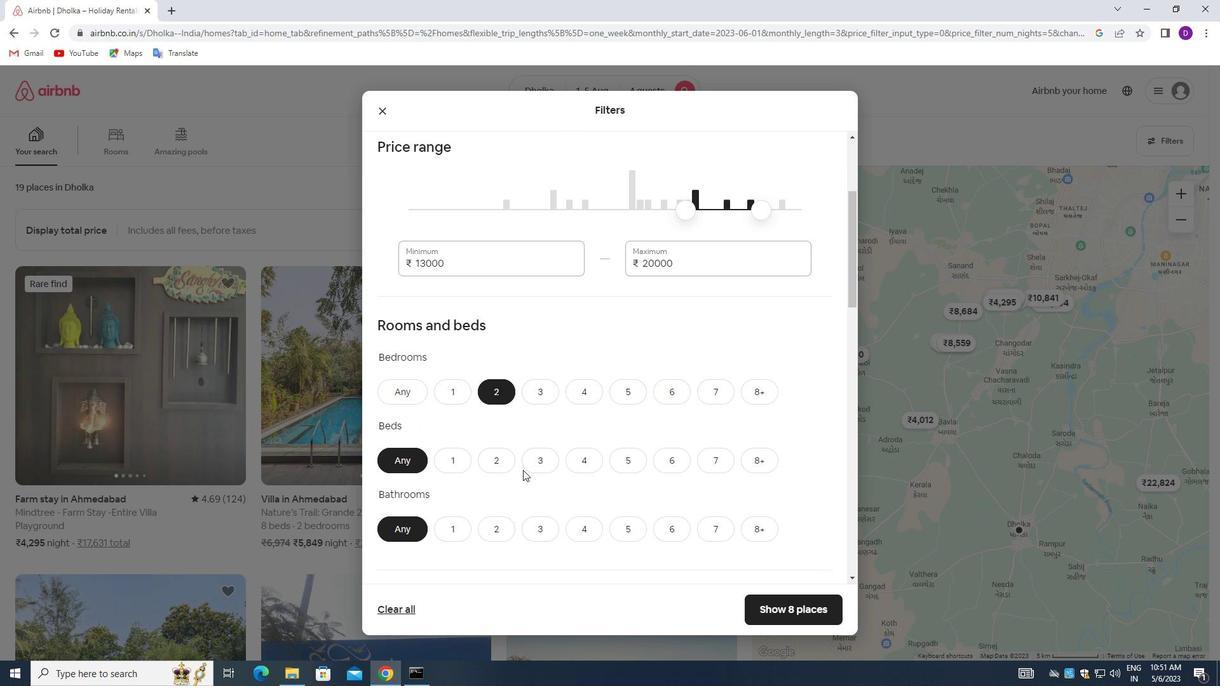 
Action: Mouse pressed left at (528, 469)
Screenshot: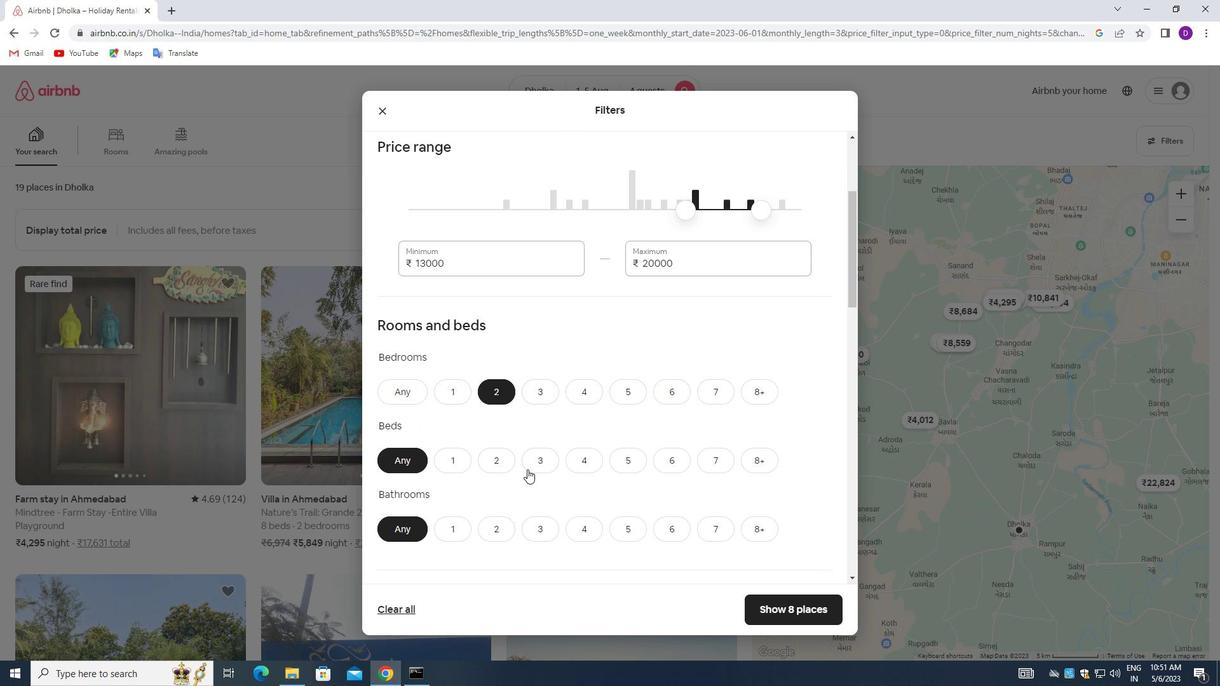 
Action: Mouse moved to (490, 528)
Screenshot: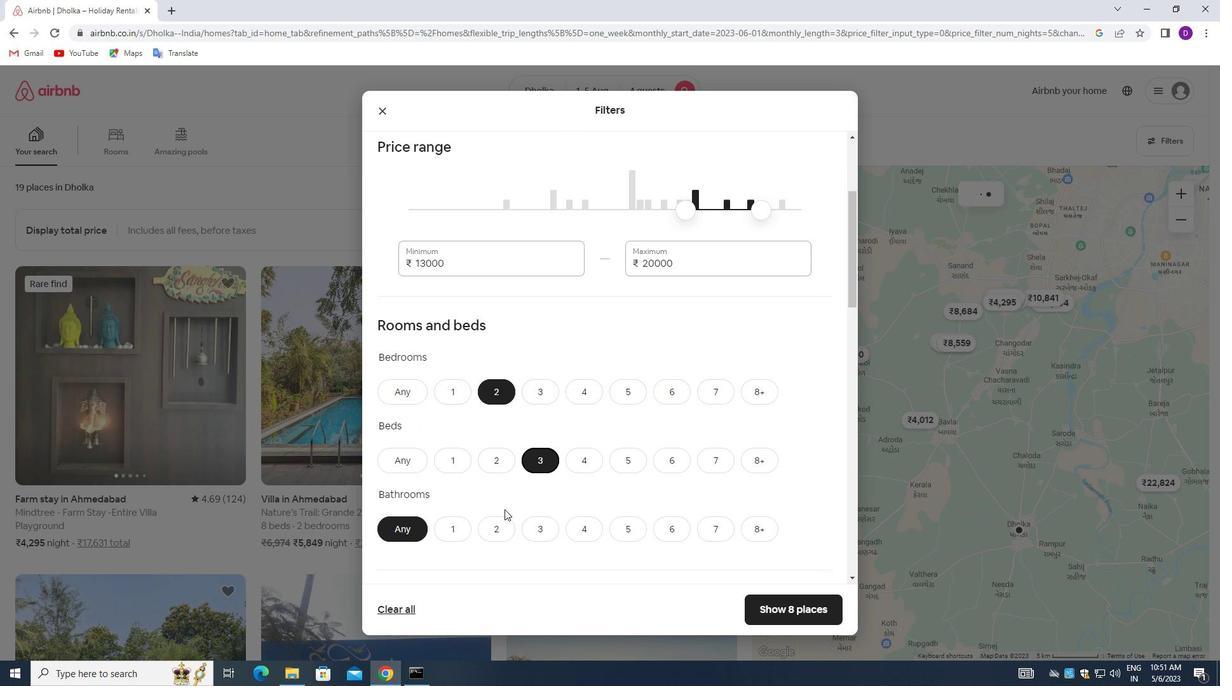 
Action: Mouse pressed left at (490, 528)
Screenshot: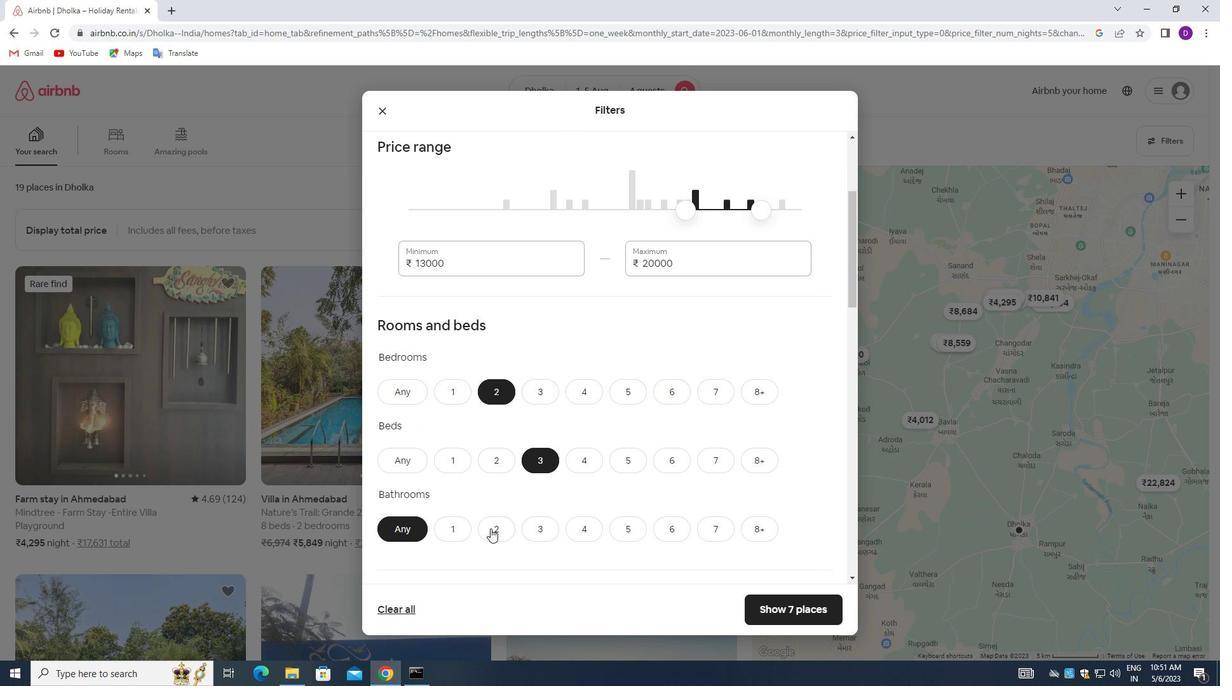 
Action: Mouse moved to (523, 406)
Screenshot: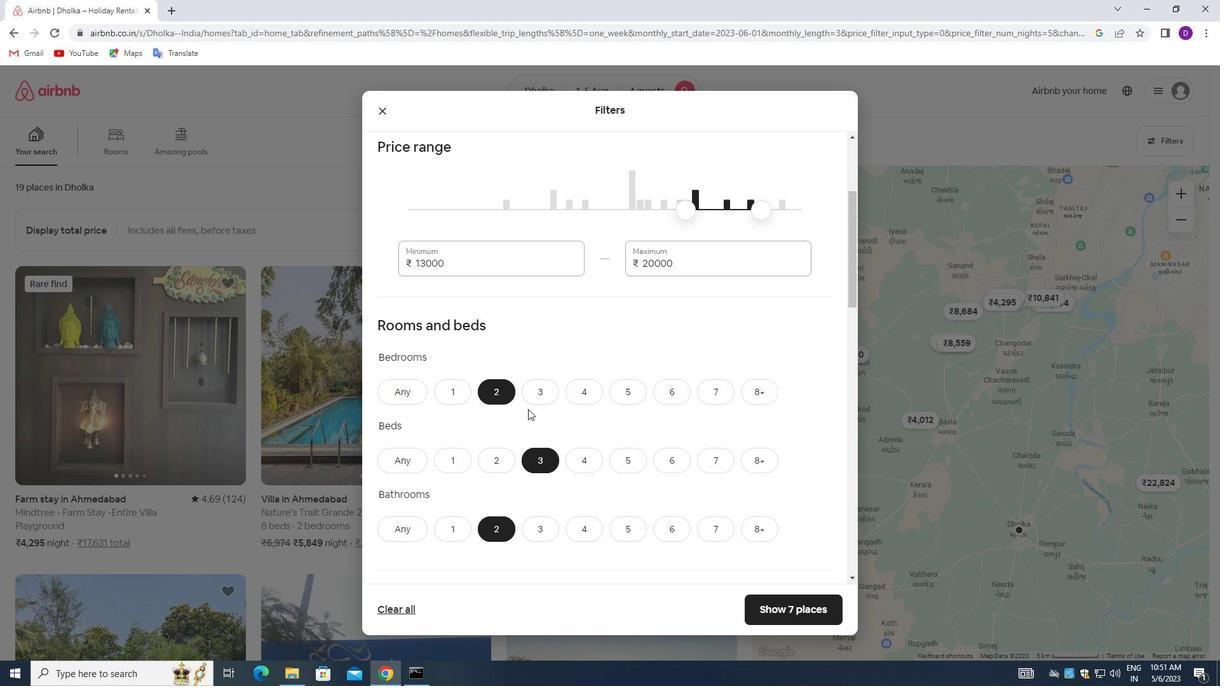 
Action: Mouse scrolled (523, 406) with delta (0, 0)
Screenshot: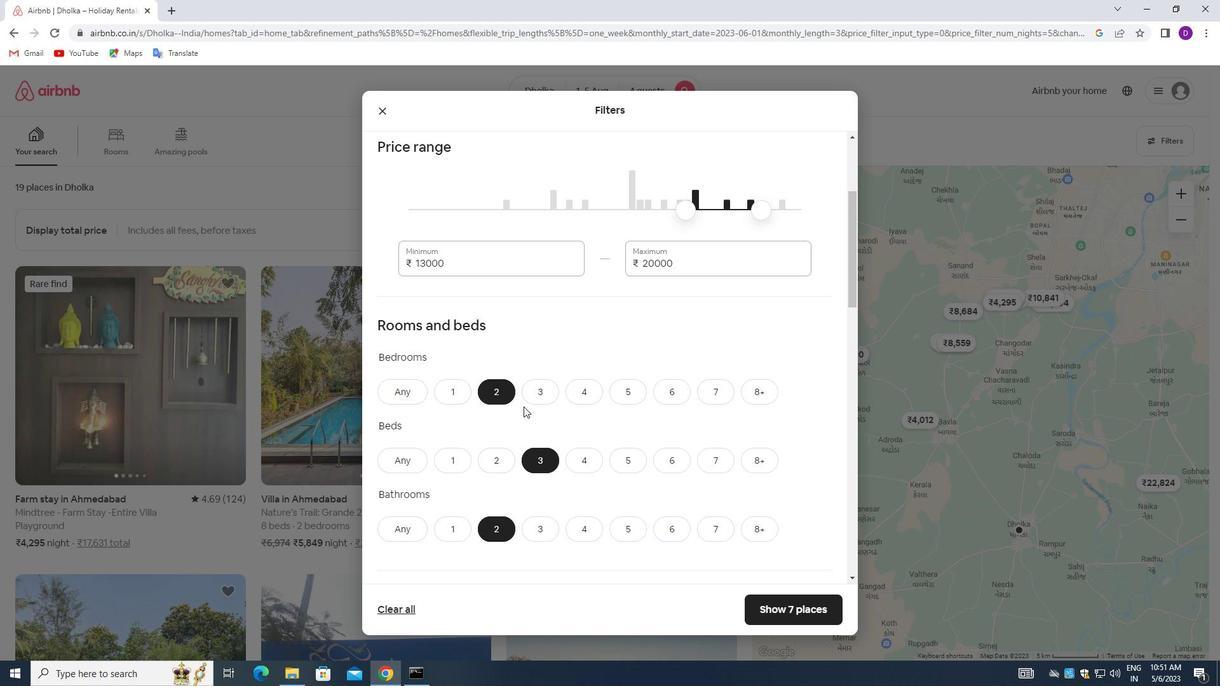 
Action: Mouse scrolled (523, 406) with delta (0, 0)
Screenshot: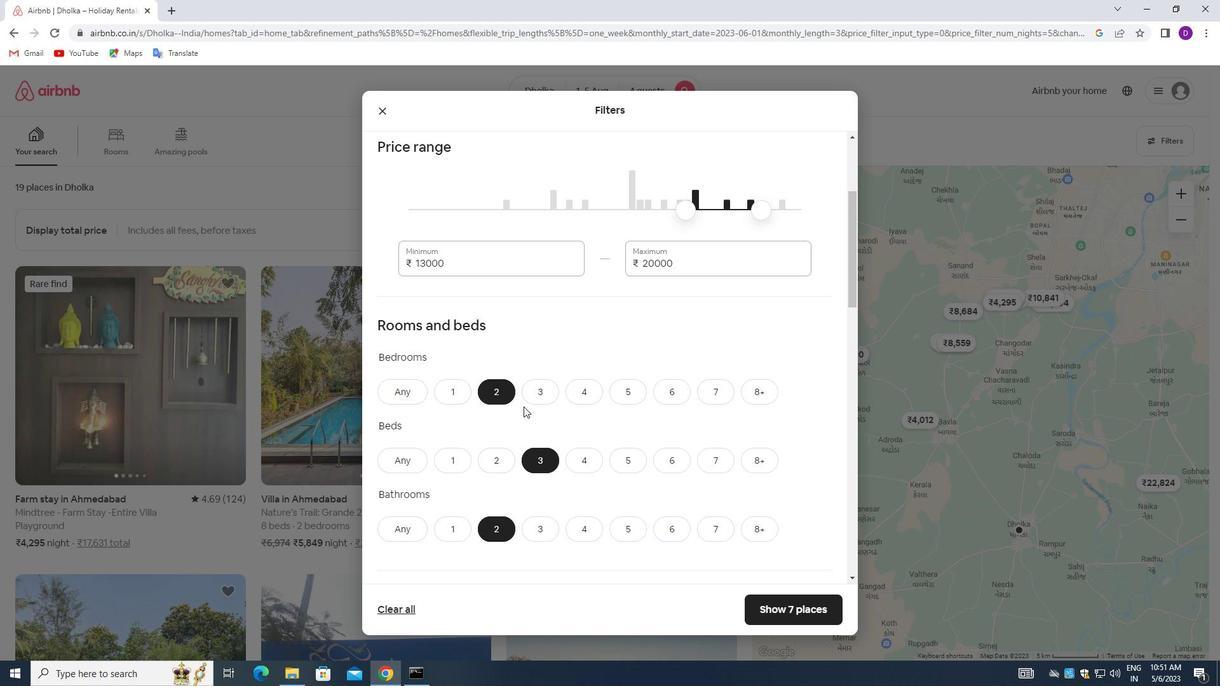 
Action: Mouse scrolled (523, 406) with delta (0, 0)
Screenshot: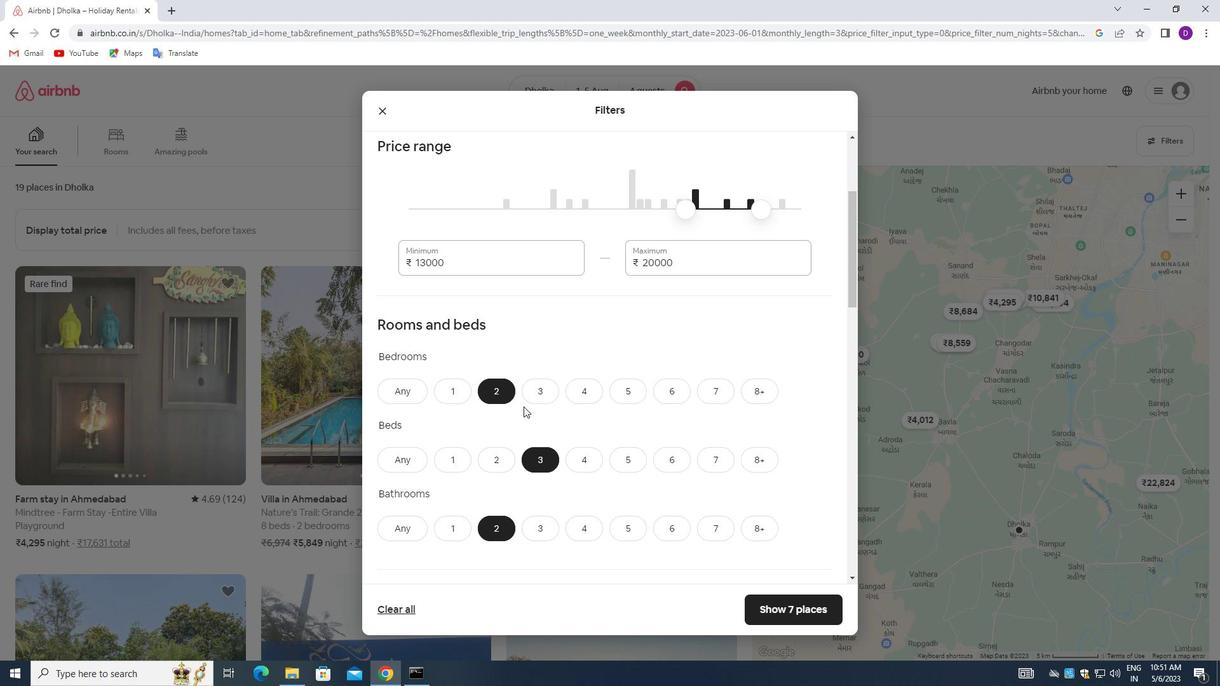 
Action: Mouse scrolled (523, 406) with delta (0, 0)
Screenshot: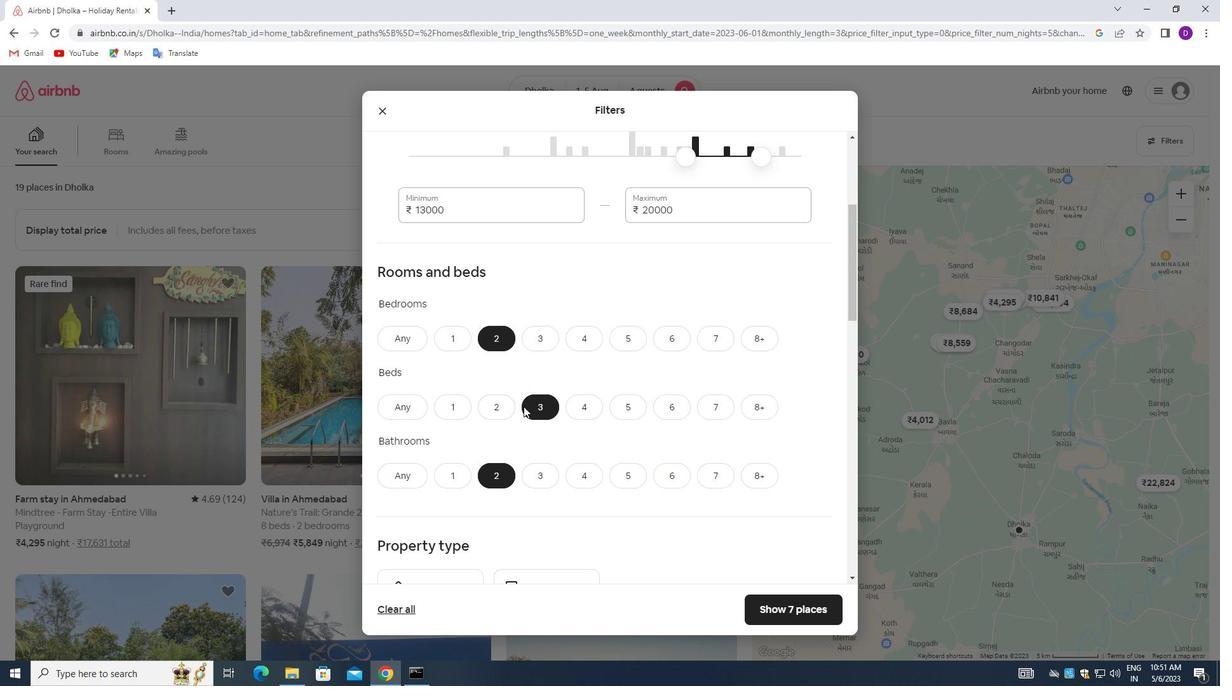 
Action: Mouse scrolled (523, 406) with delta (0, 0)
Screenshot: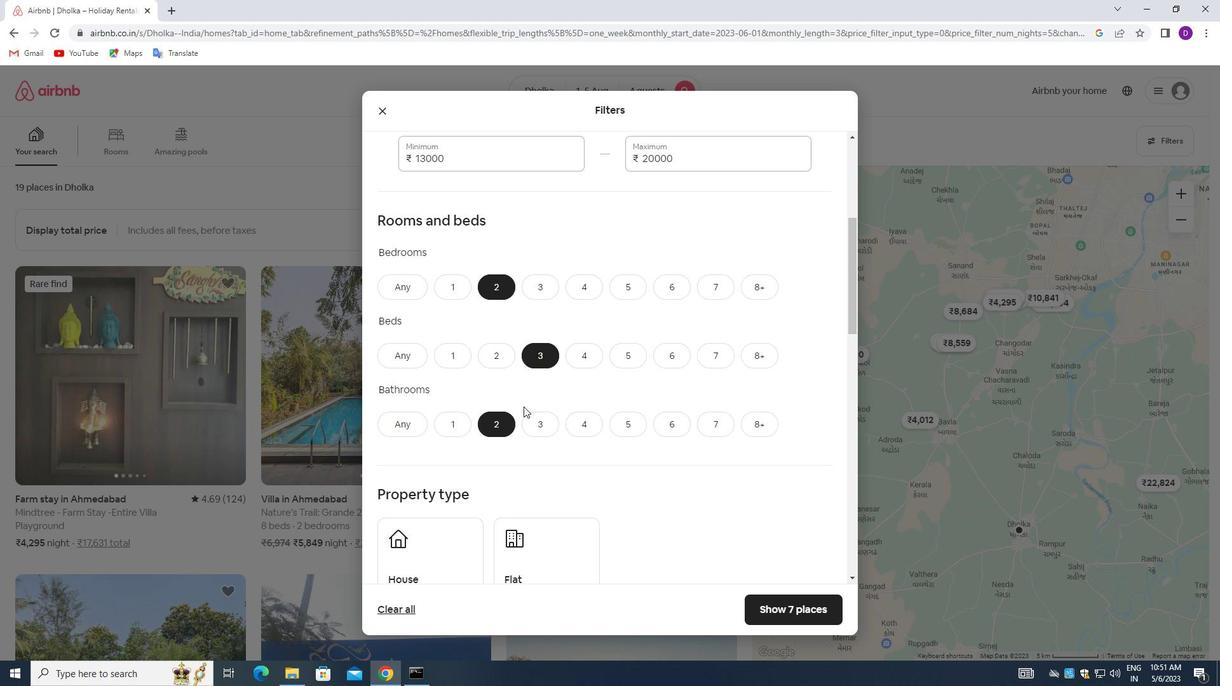 
Action: Mouse moved to (465, 355)
Screenshot: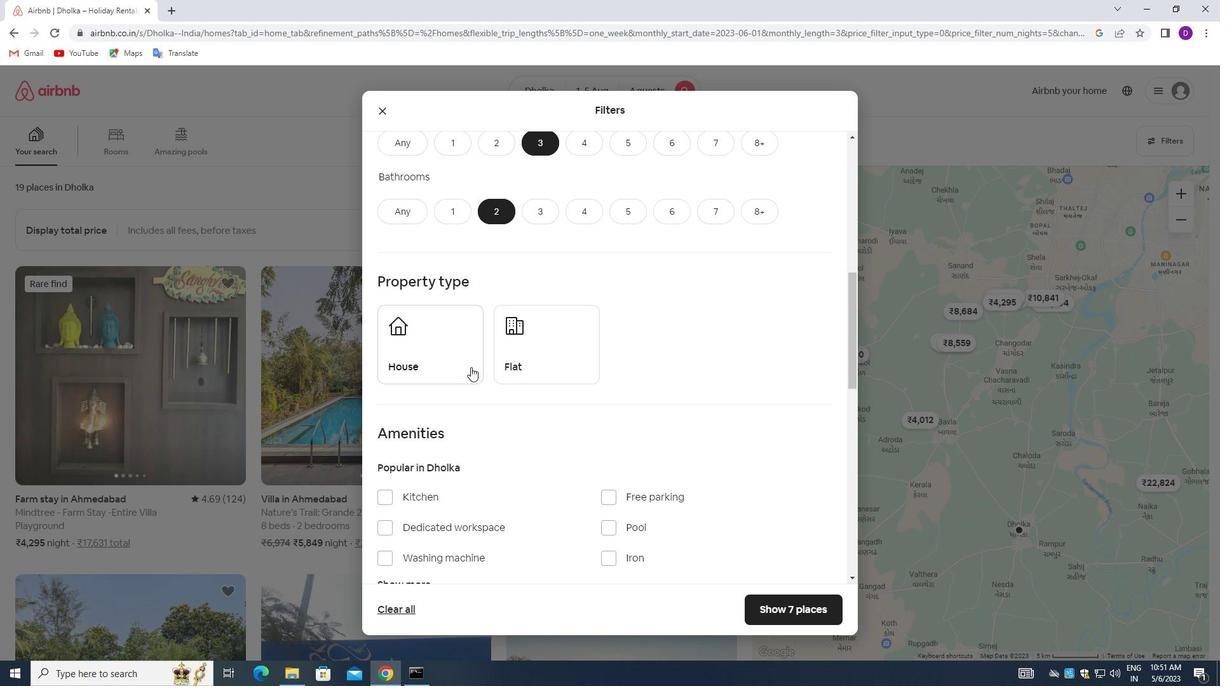 
Action: Mouse pressed left at (465, 355)
Screenshot: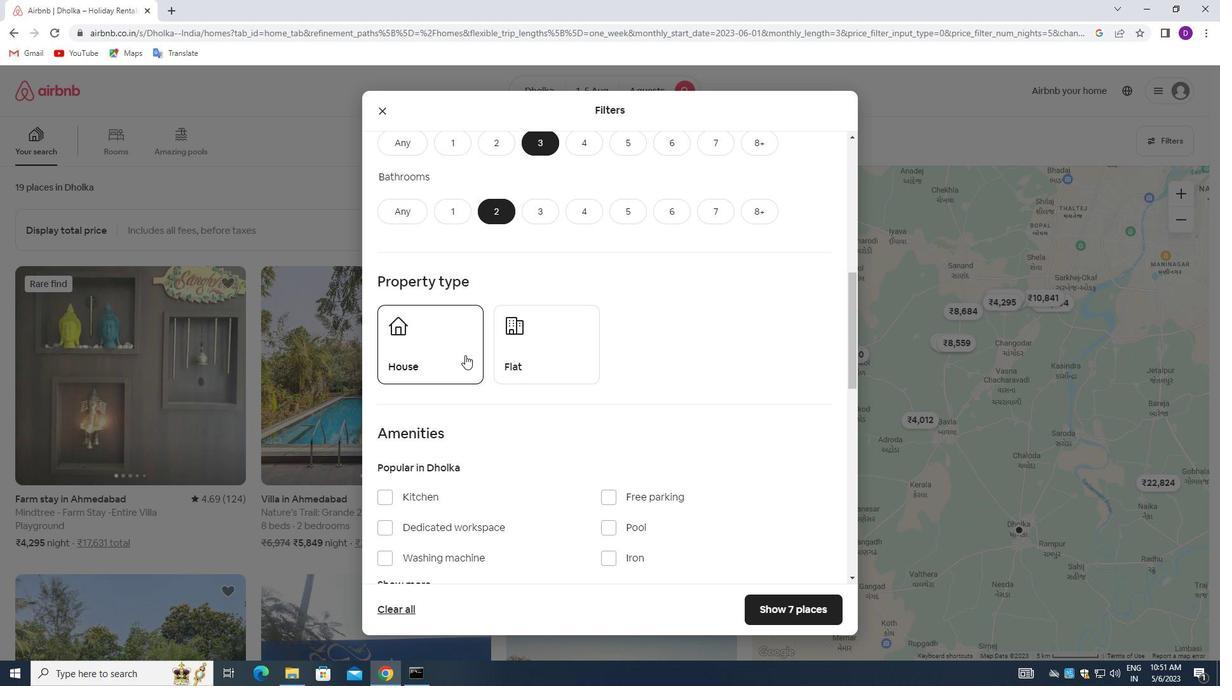 
Action: Mouse moved to (519, 356)
Screenshot: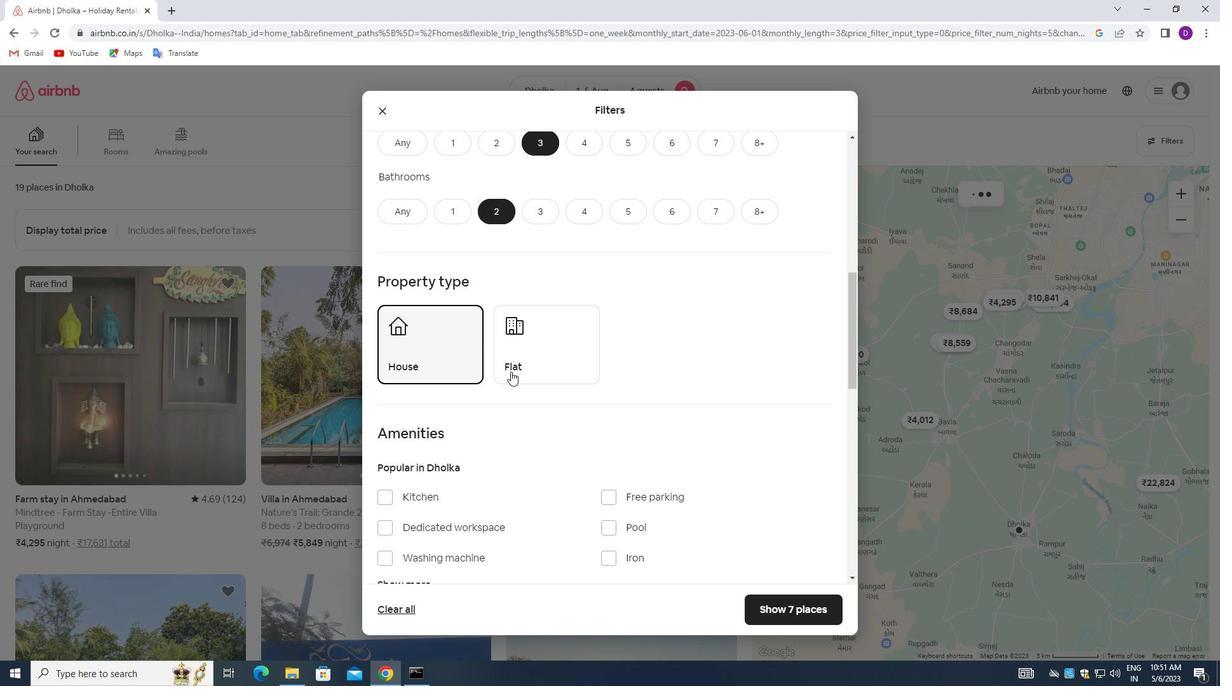 
Action: Mouse pressed left at (519, 356)
Screenshot: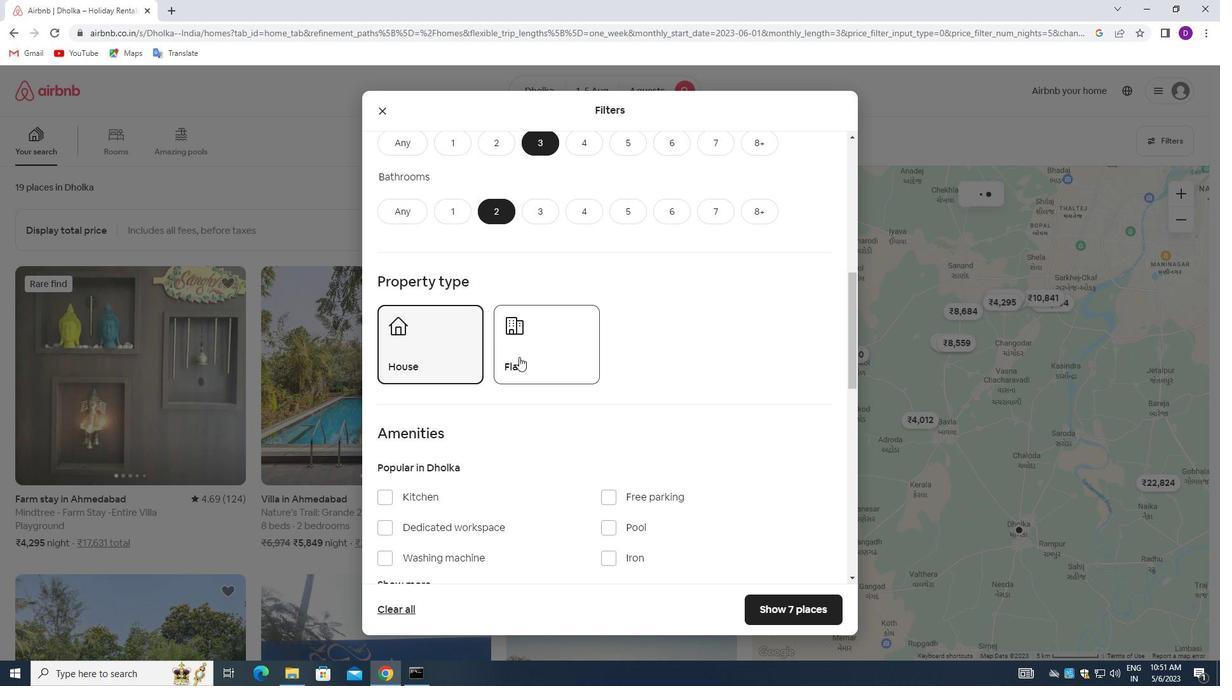 
Action: Mouse moved to (529, 403)
Screenshot: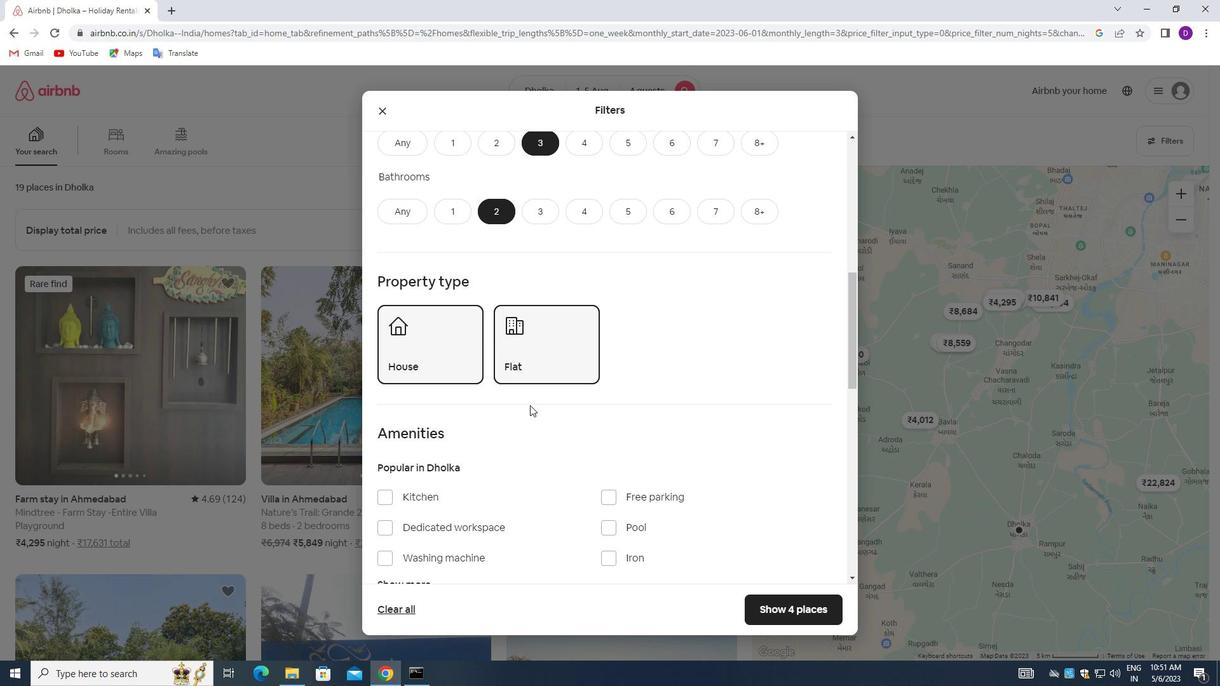 
Action: Mouse scrolled (529, 403) with delta (0, 0)
Screenshot: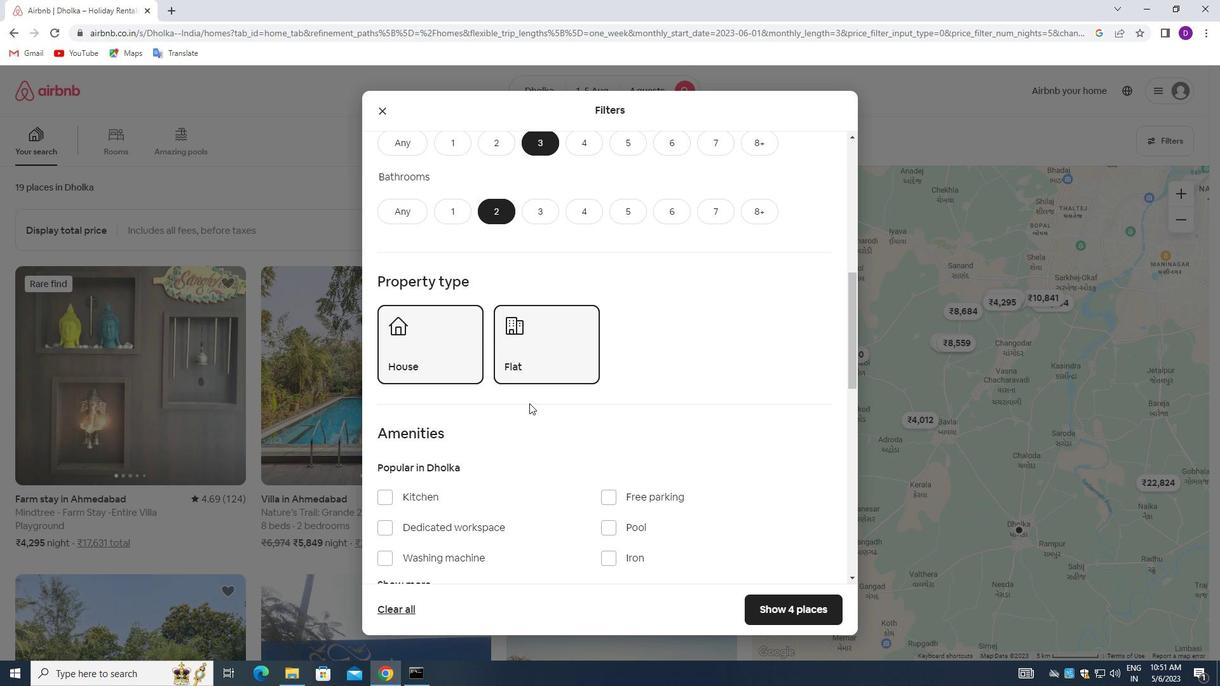 
Action: Mouse scrolled (529, 403) with delta (0, 0)
Screenshot: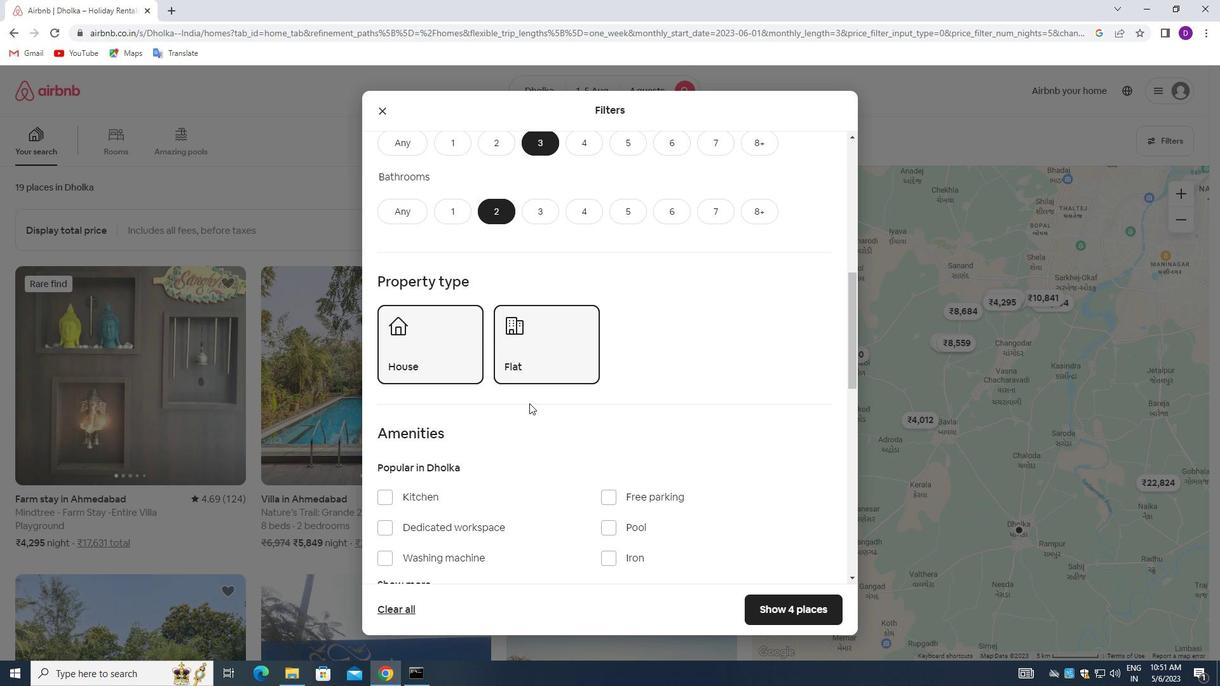 
Action: Mouse scrolled (529, 403) with delta (0, 0)
Screenshot: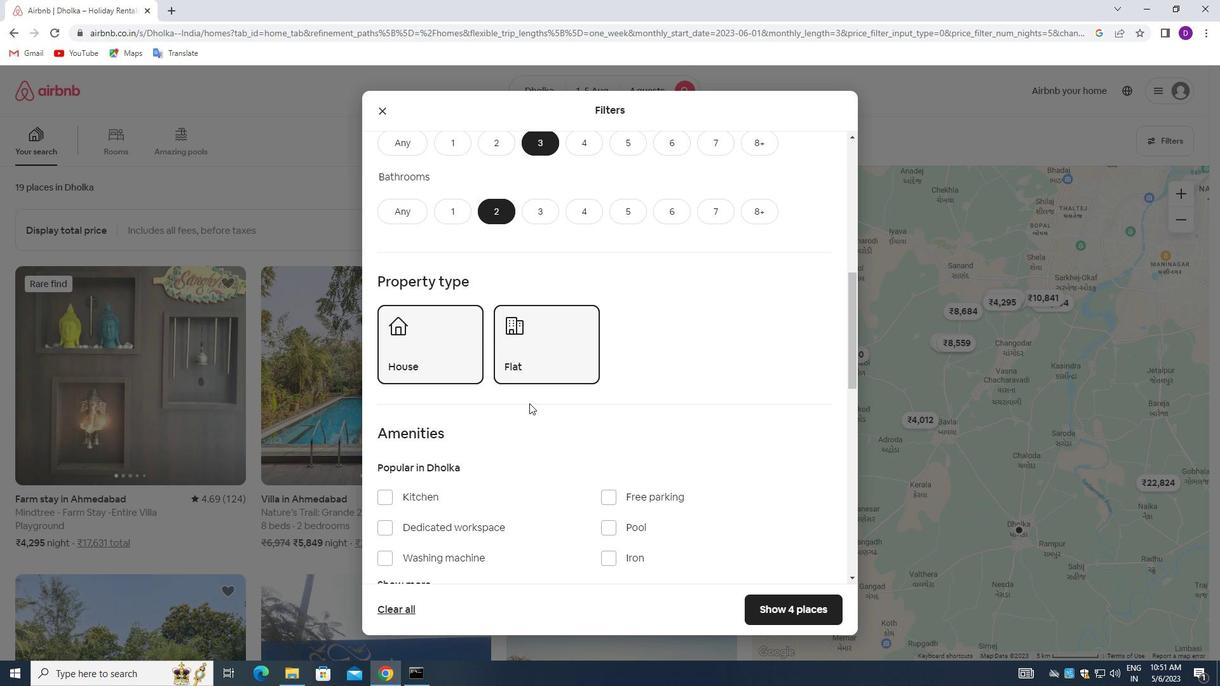 
Action: Mouse scrolled (529, 403) with delta (0, 0)
Screenshot: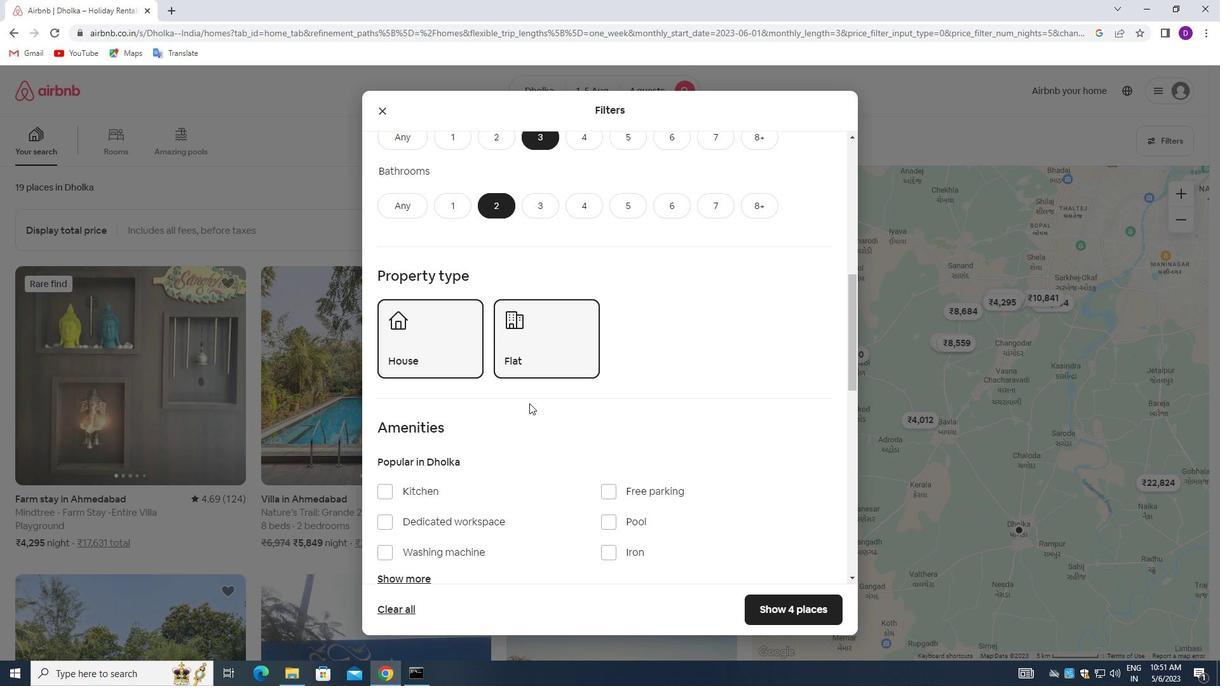 
Action: Mouse moved to (796, 478)
Screenshot: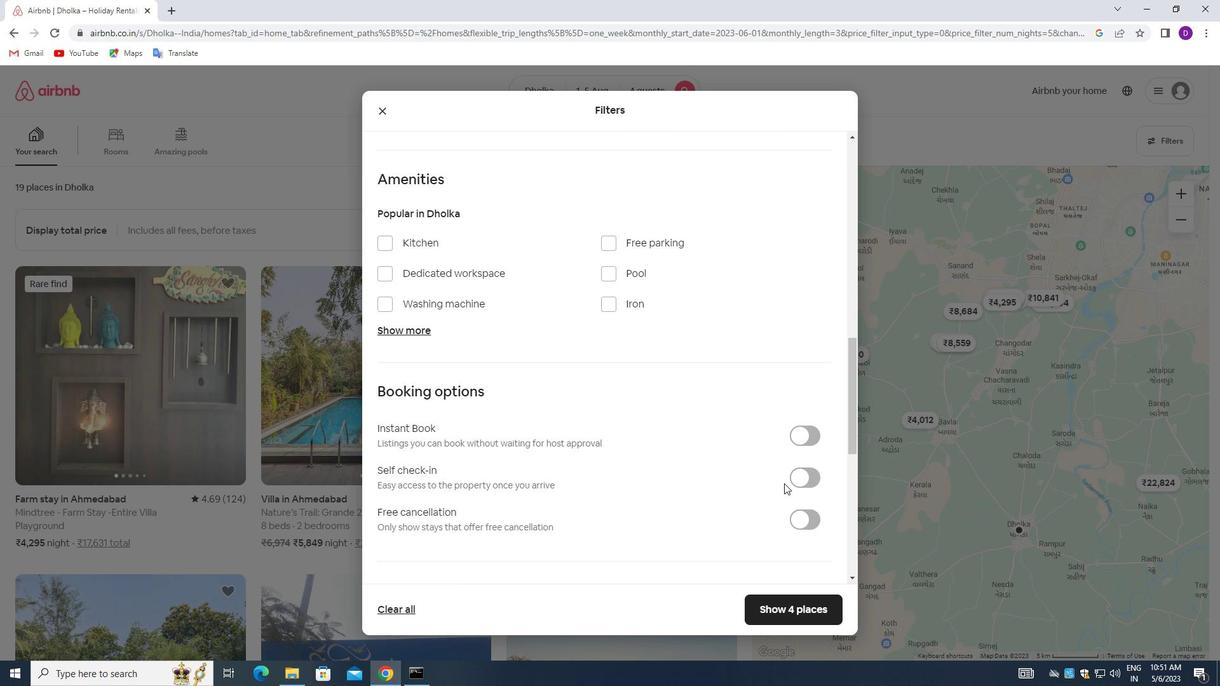 
Action: Mouse pressed left at (796, 478)
Screenshot: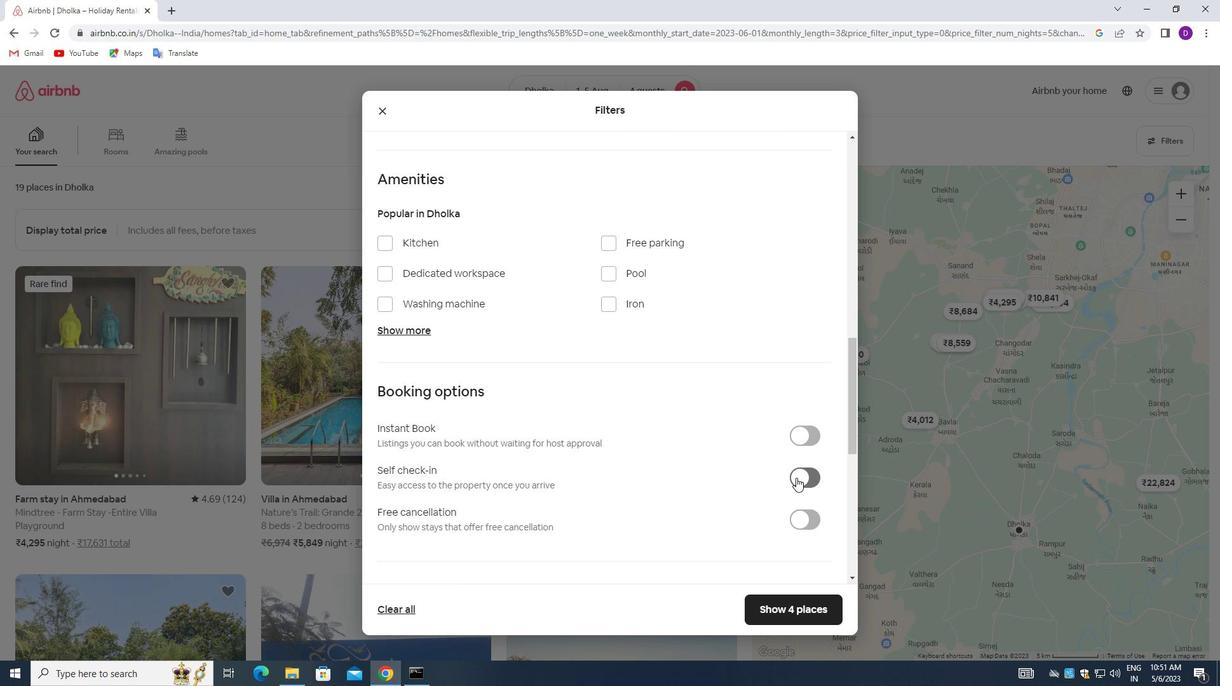 
Action: Mouse moved to (575, 464)
Screenshot: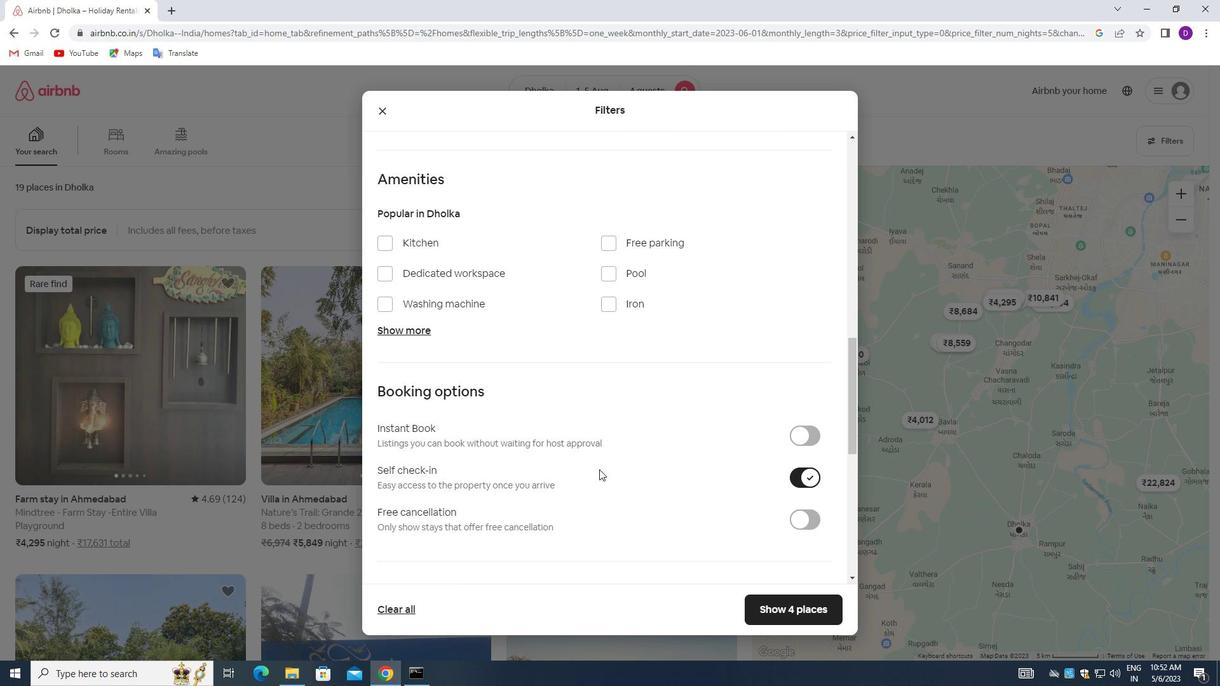 
Action: Mouse scrolled (575, 463) with delta (0, 0)
Screenshot: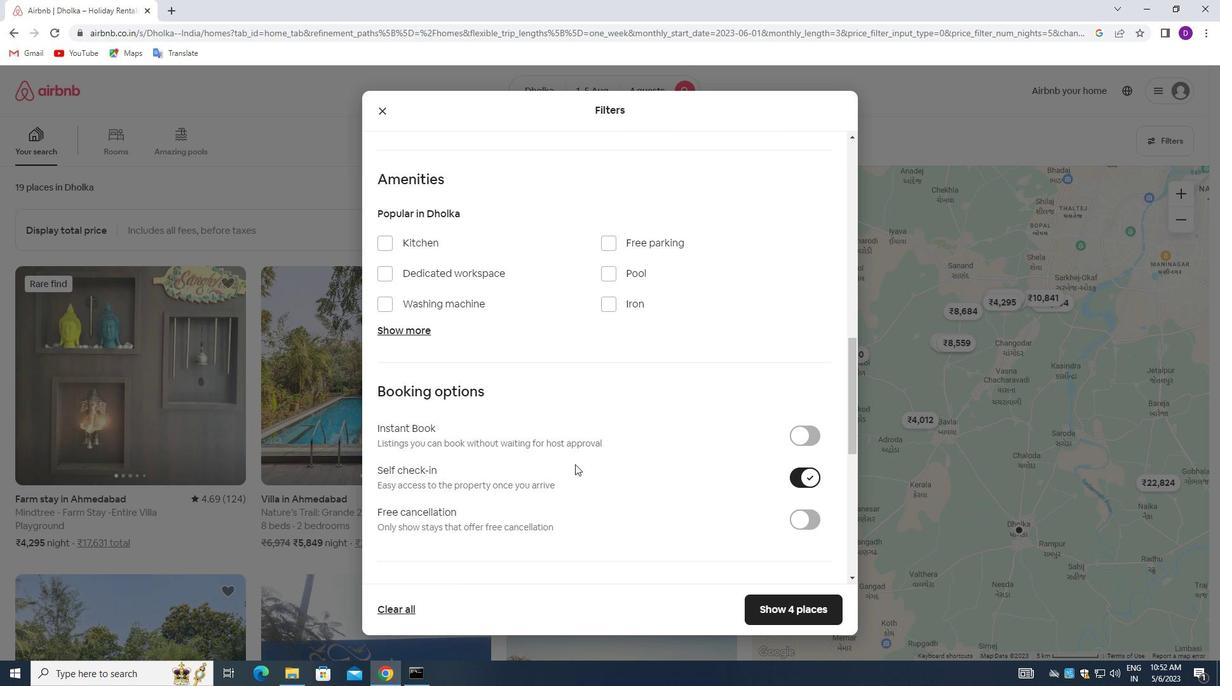 
Action: Mouse scrolled (575, 463) with delta (0, 0)
Screenshot: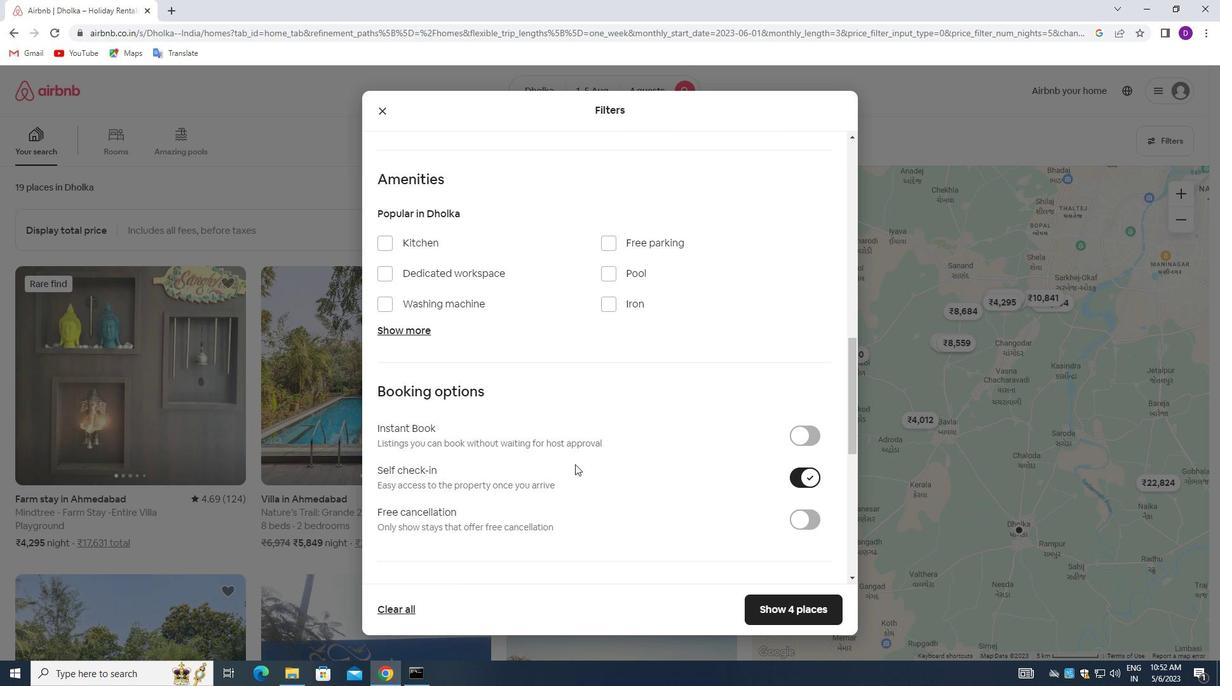 
Action: Mouse scrolled (575, 463) with delta (0, 0)
Screenshot: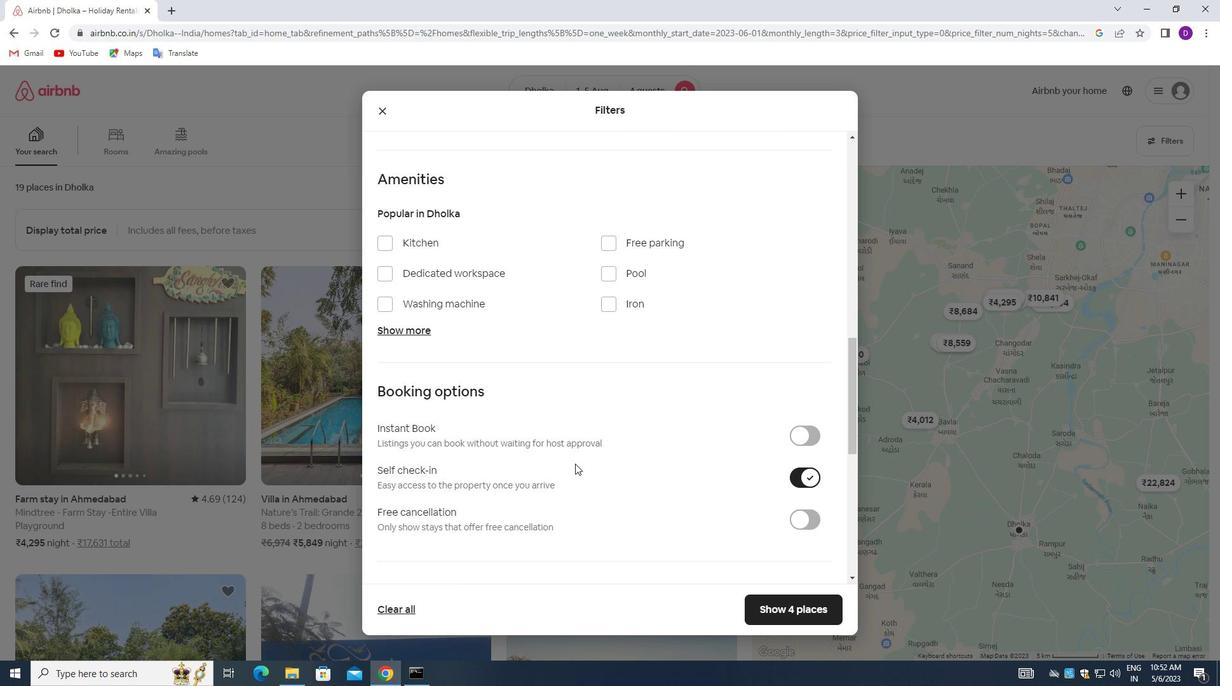 
Action: Mouse scrolled (575, 463) with delta (0, 0)
Screenshot: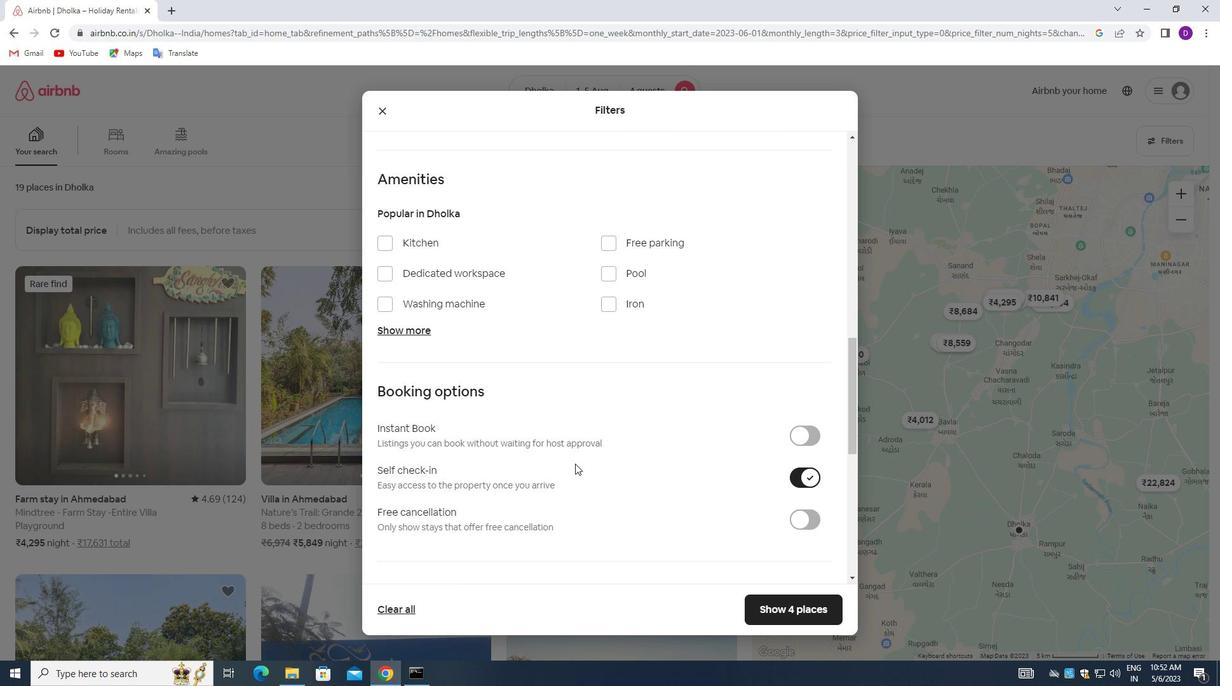 
Action: Mouse moved to (567, 467)
Screenshot: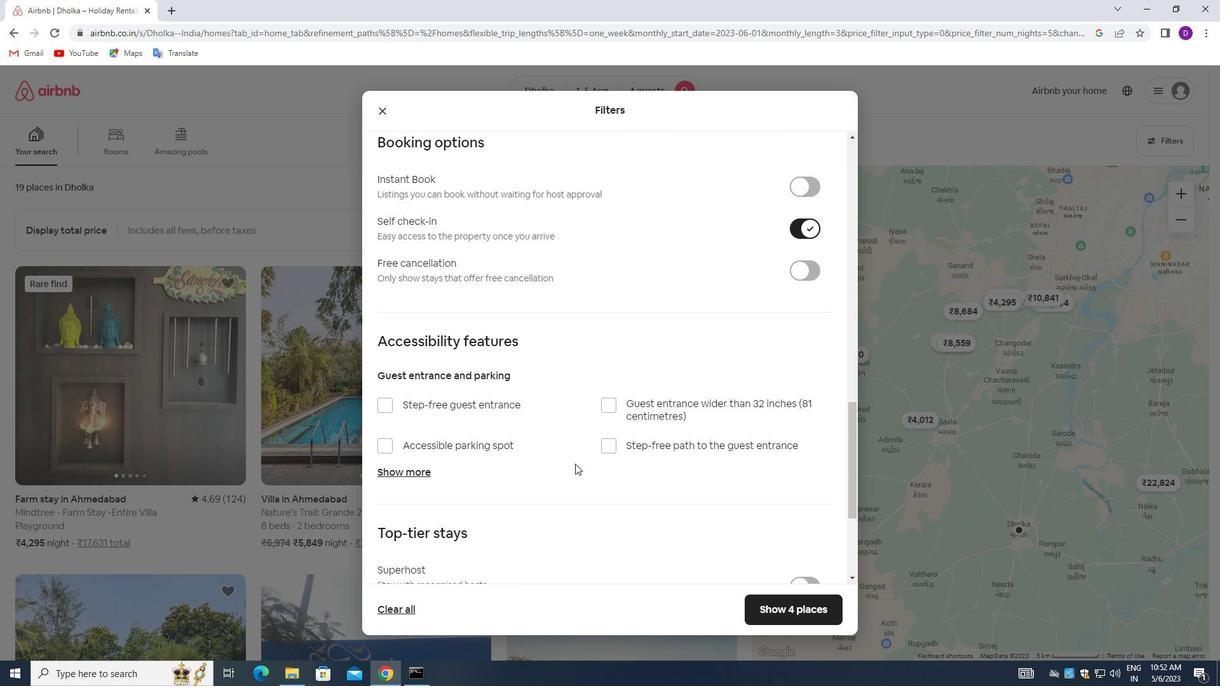 
Action: Mouse scrolled (567, 466) with delta (0, 0)
Screenshot: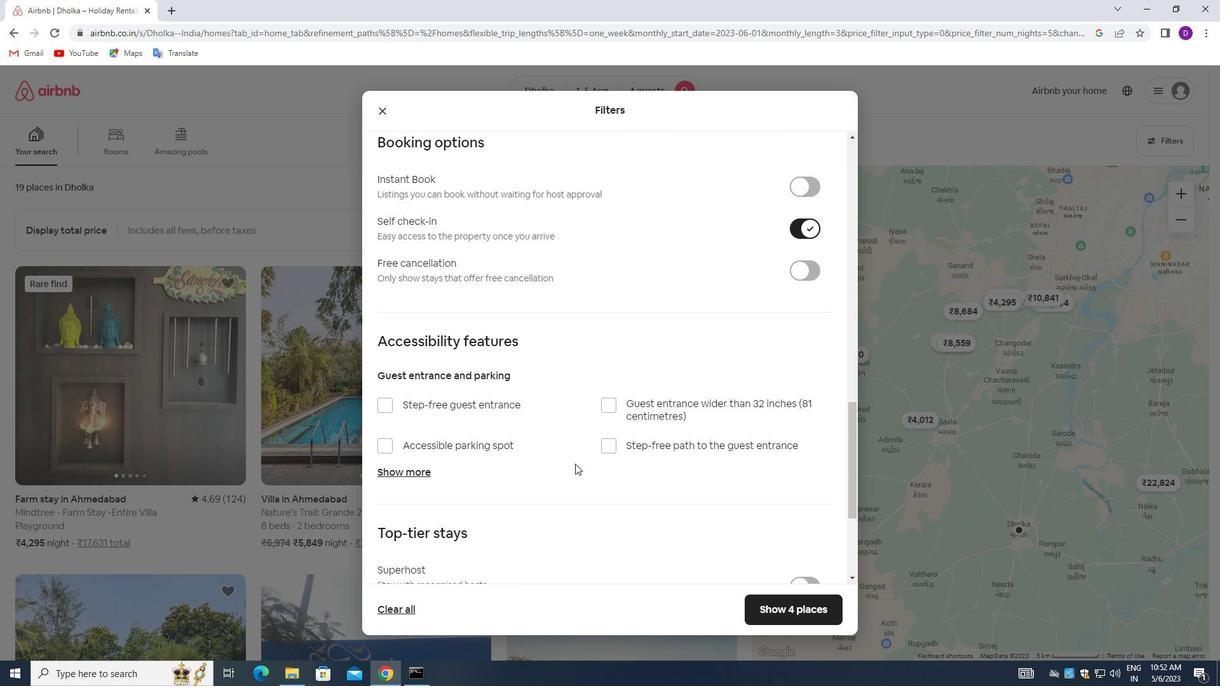 
Action: Mouse moved to (562, 470)
Screenshot: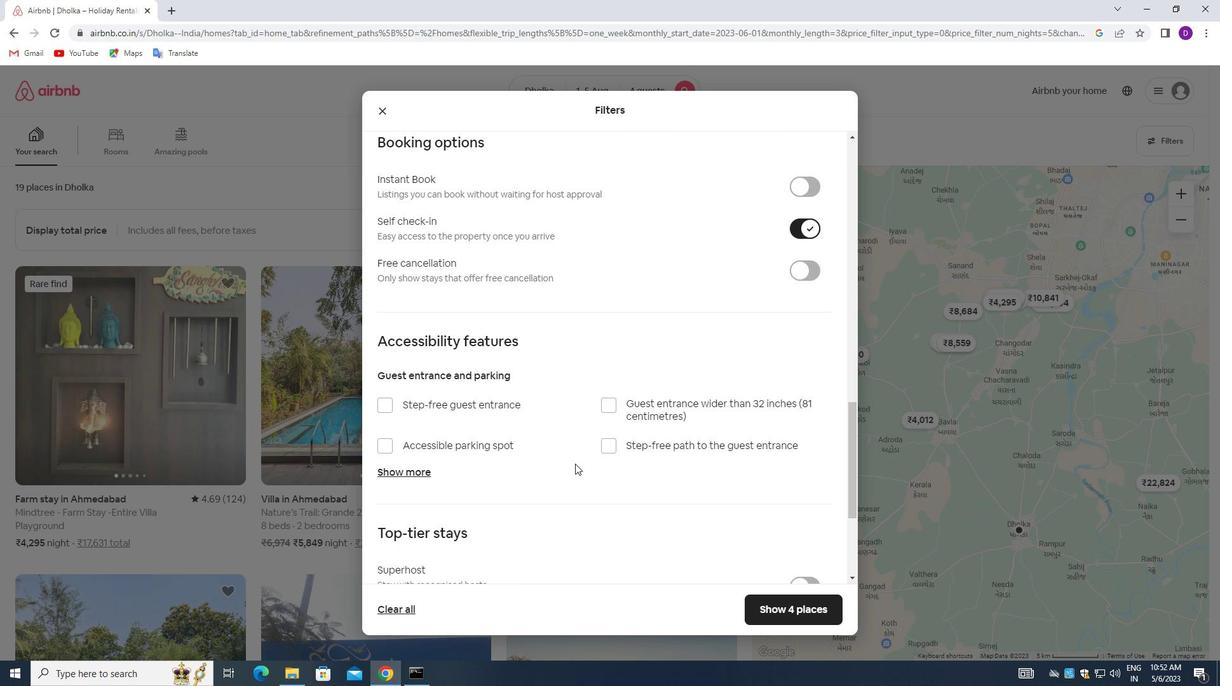 
Action: Mouse scrolled (562, 469) with delta (0, 0)
Screenshot: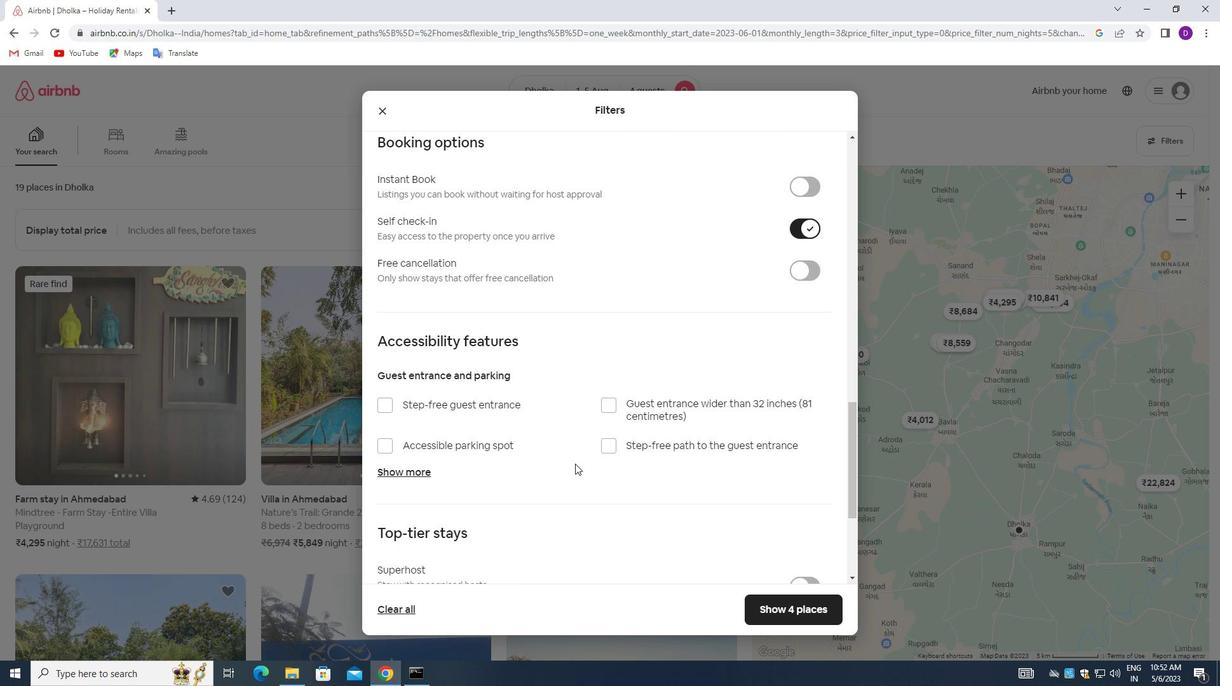 
Action: Mouse moved to (559, 471)
Screenshot: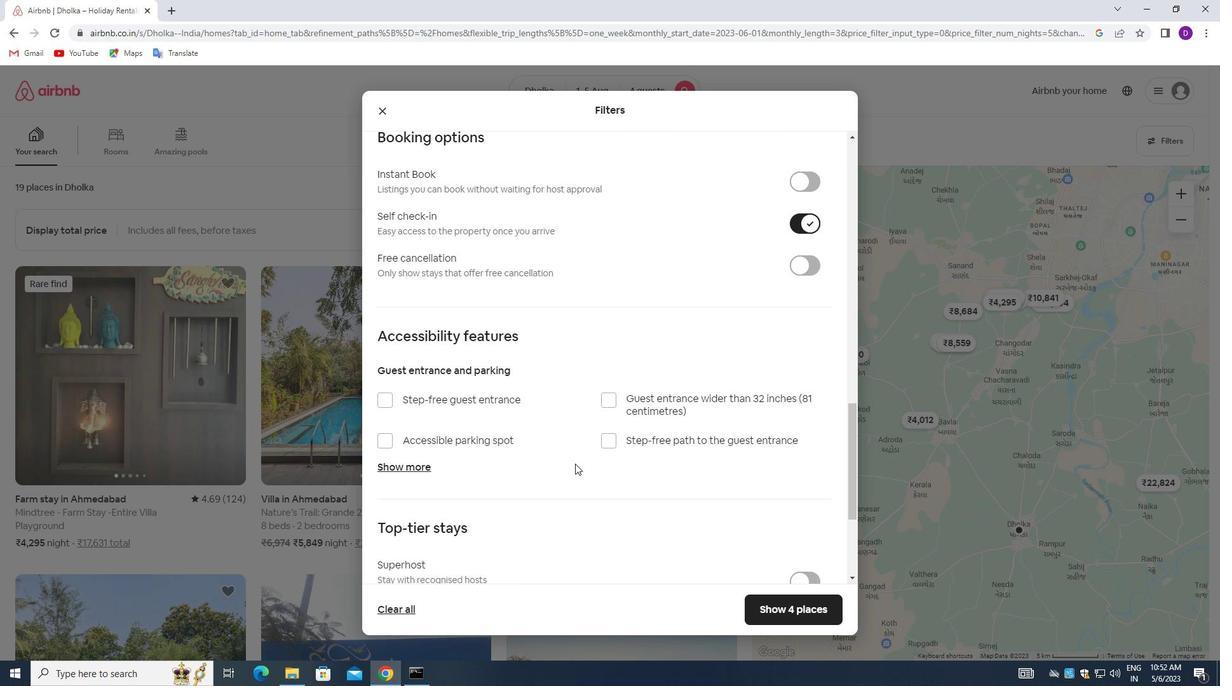 
Action: Mouse scrolled (559, 471) with delta (0, 0)
Screenshot: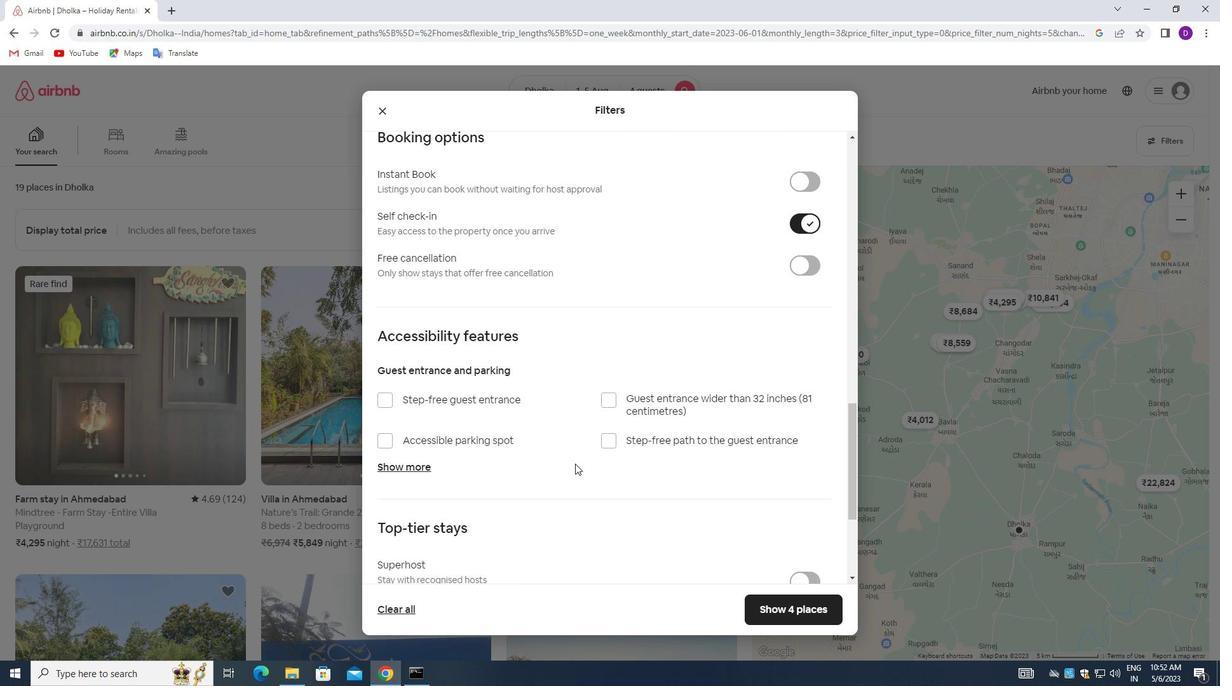 
Action: Mouse moved to (550, 474)
Screenshot: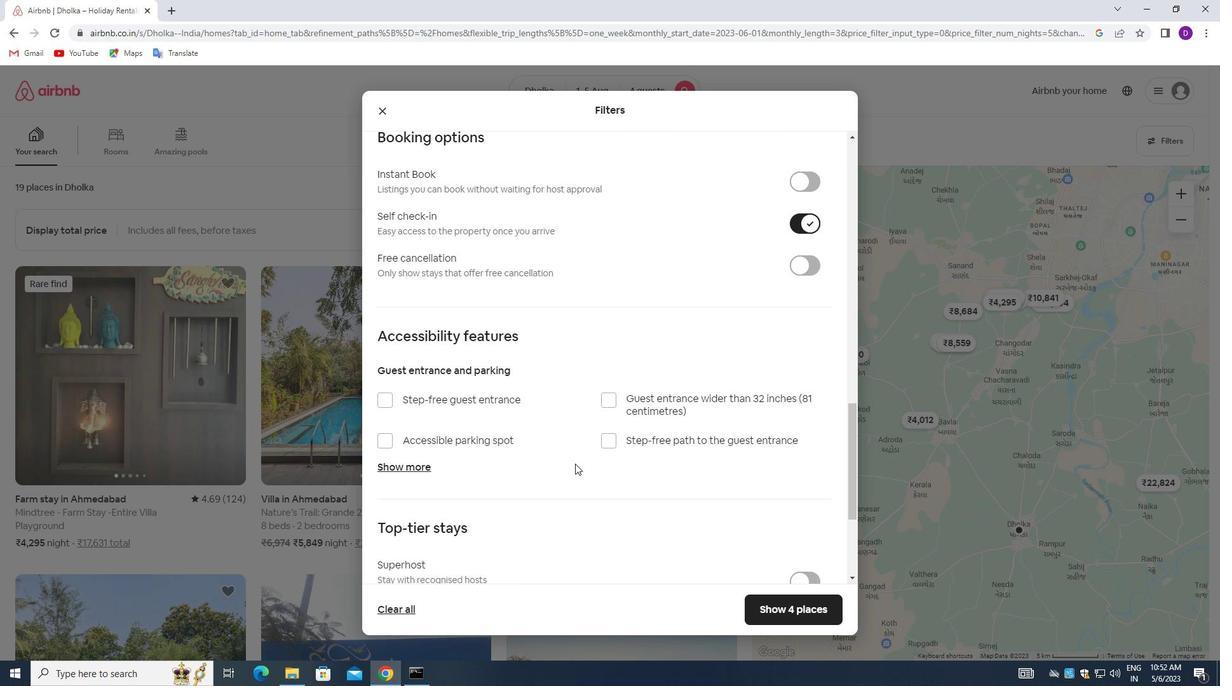 
Action: Mouse scrolled (550, 473) with delta (0, 0)
Screenshot: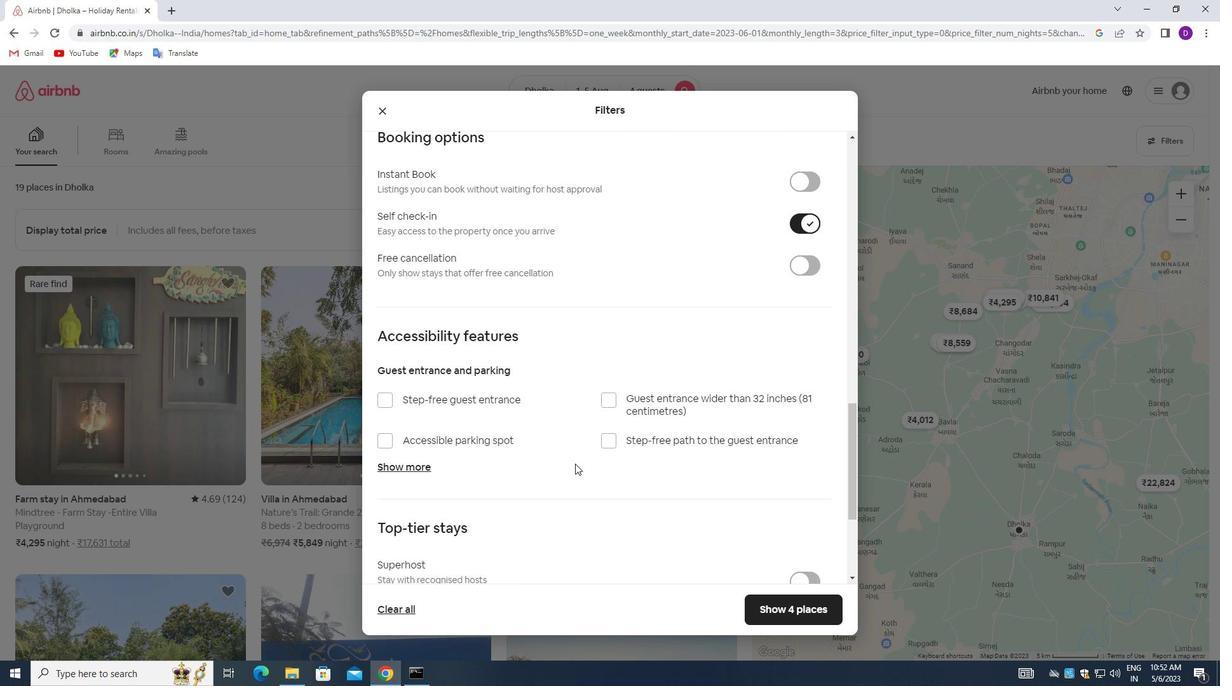 
Action: Mouse moved to (541, 474)
Screenshot: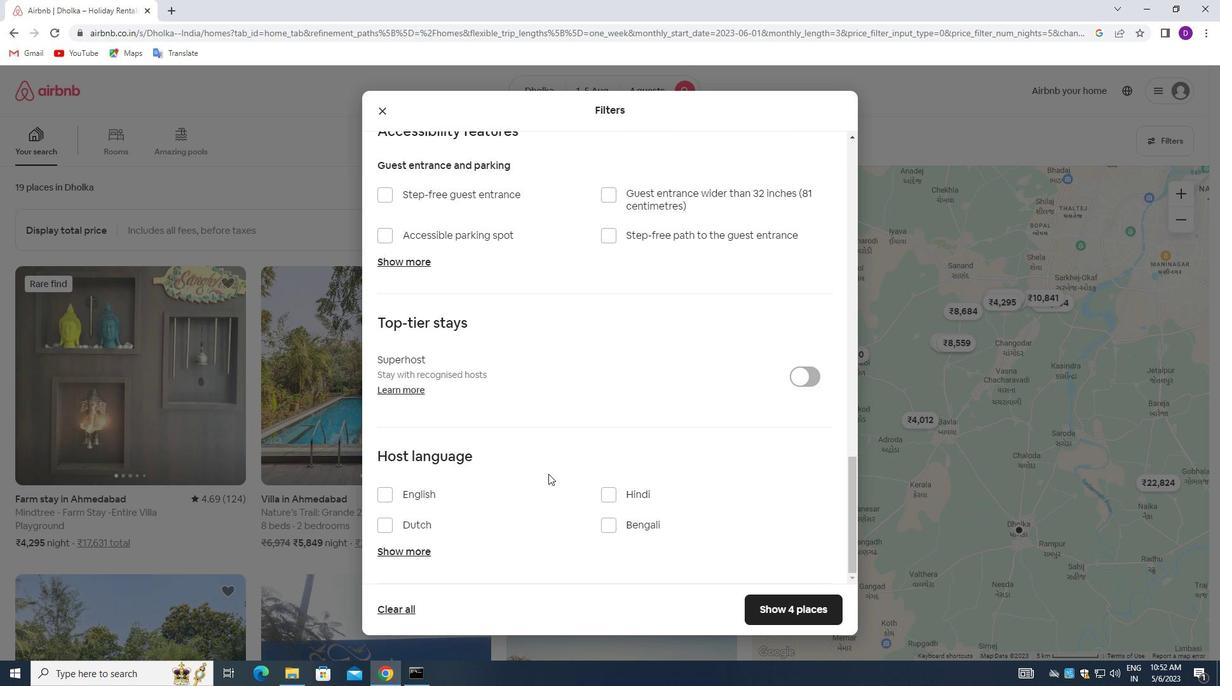 
Action: Mouse scrolled (541, 474) with delta (0, 0)
Screenshot: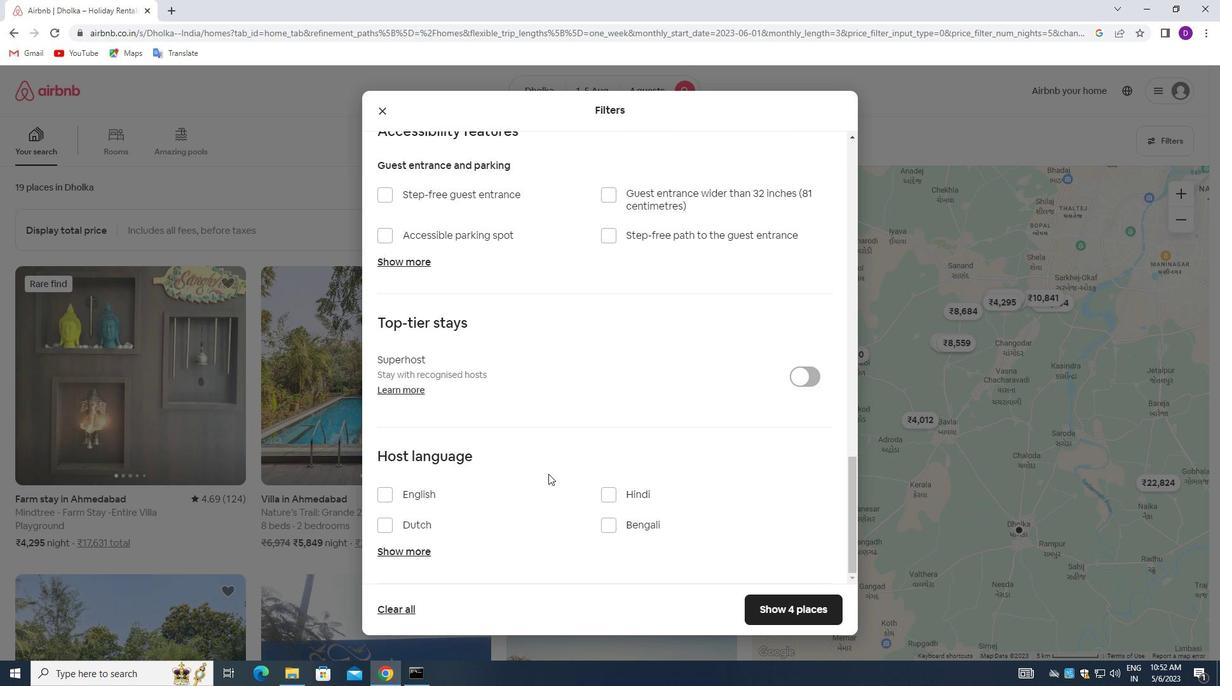 
Action: Mouse moved to (539, 476)
Screenshot: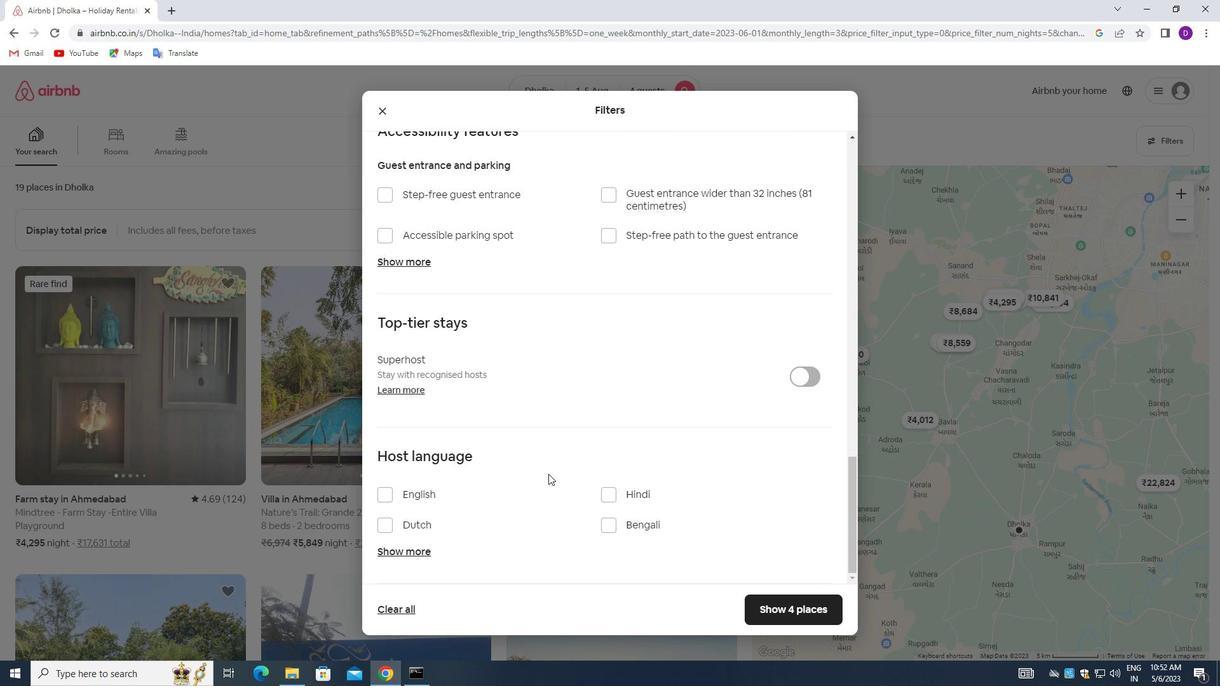 
Action: Mouse scrolled (539, 475) with delta (0, 0)
Screenshot: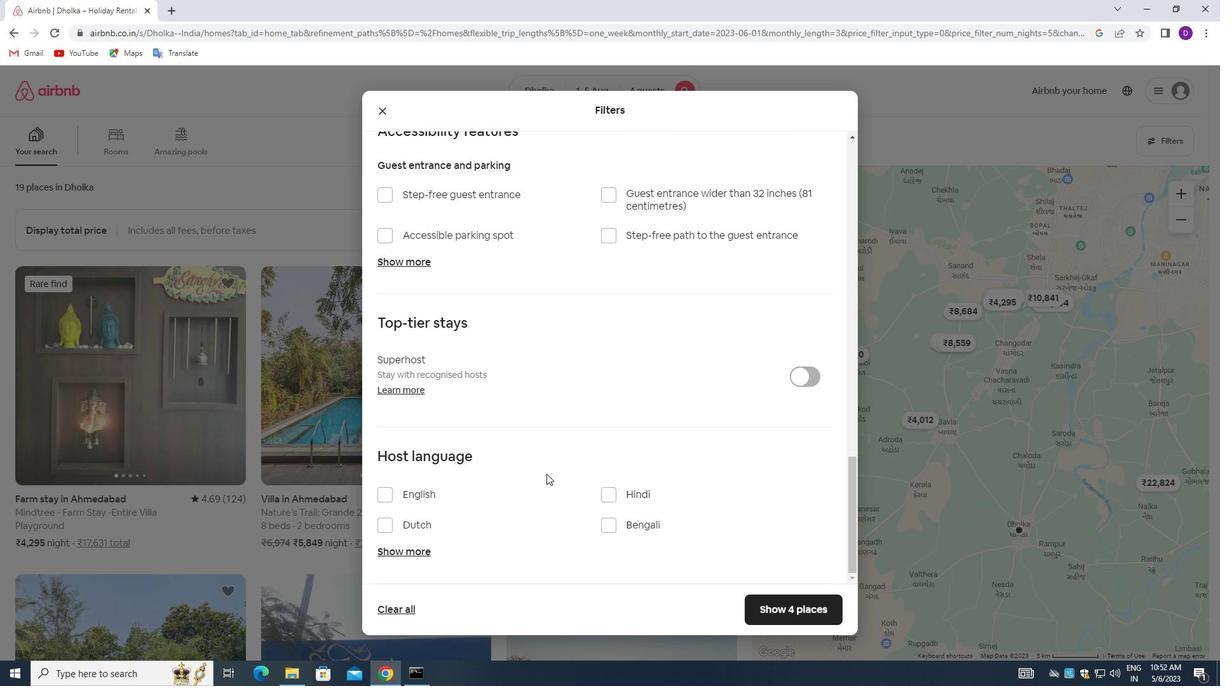 
Action: Mouse moved to (388, 494)
Screenshot: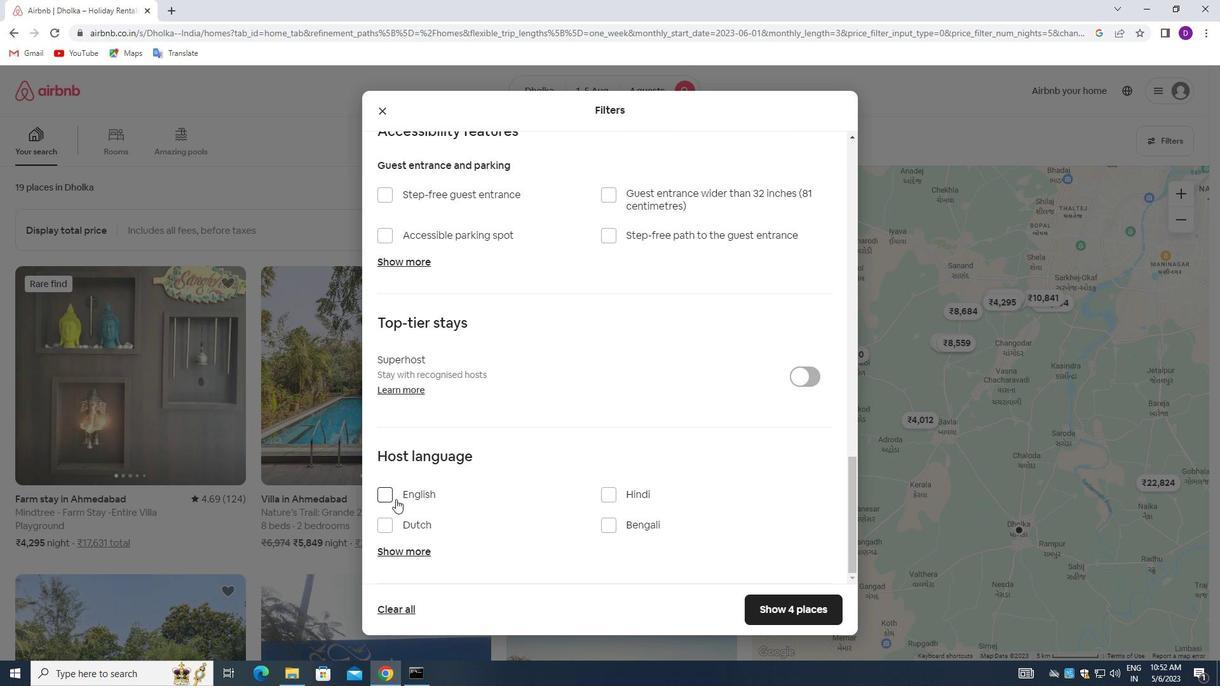 
Action: Mouse pressed left at (388, 494)
Screenshot: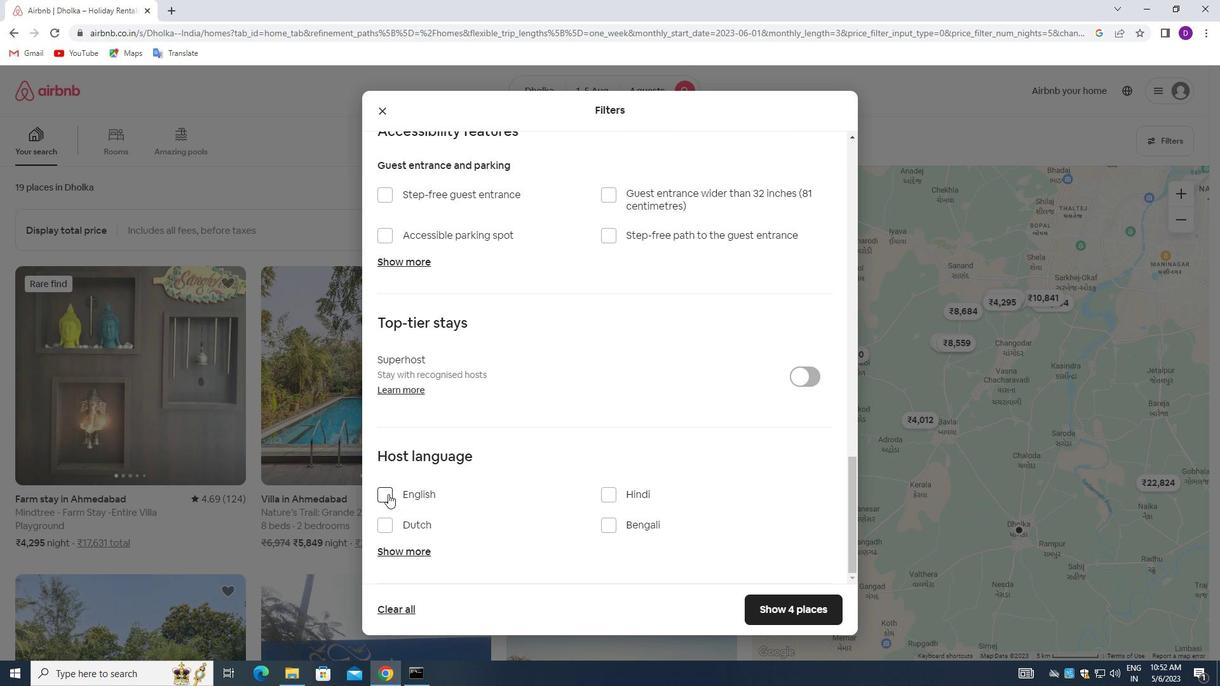 
Action: Mouse moved to (755, 603)
Screenshot: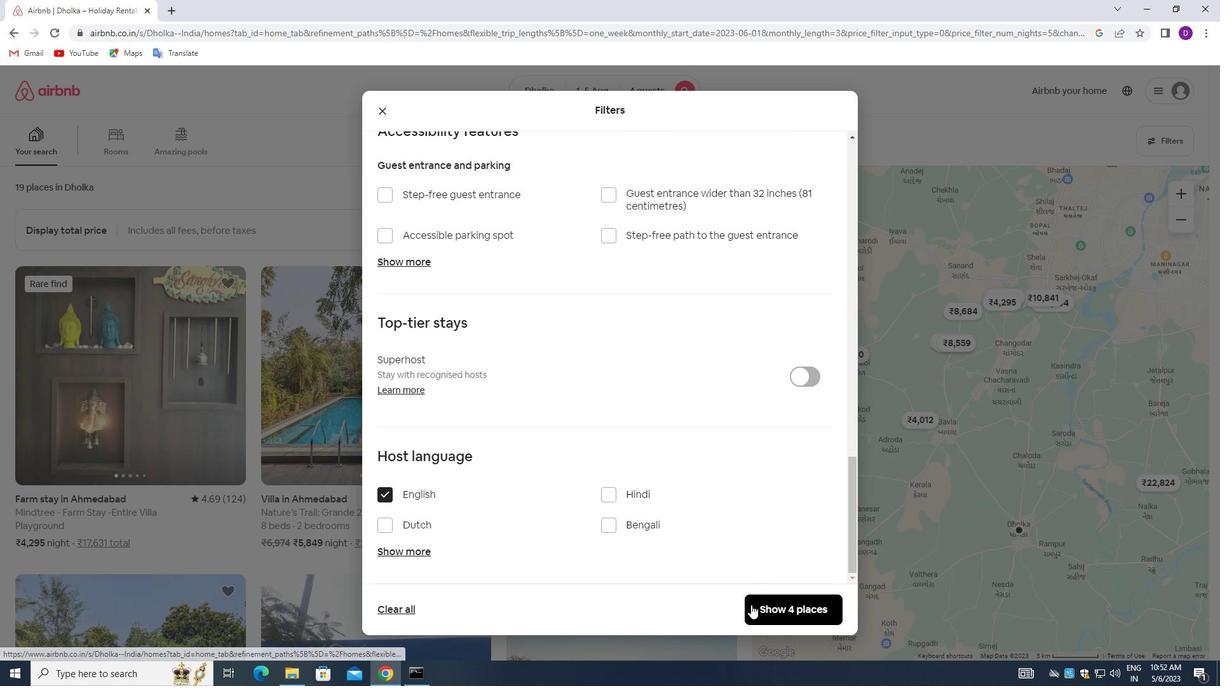 
Action: Mouse pressed left at (755, 603)
Screenshot: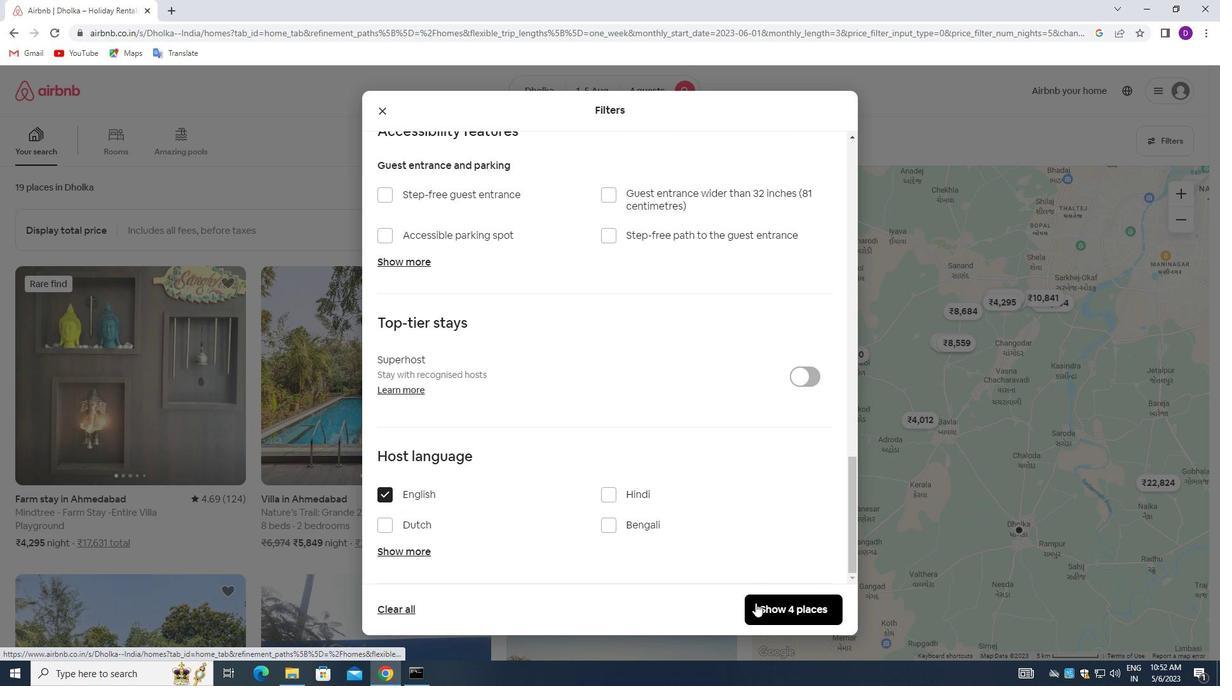 
Action: Mouse moved to (703, 452)
Screenshot: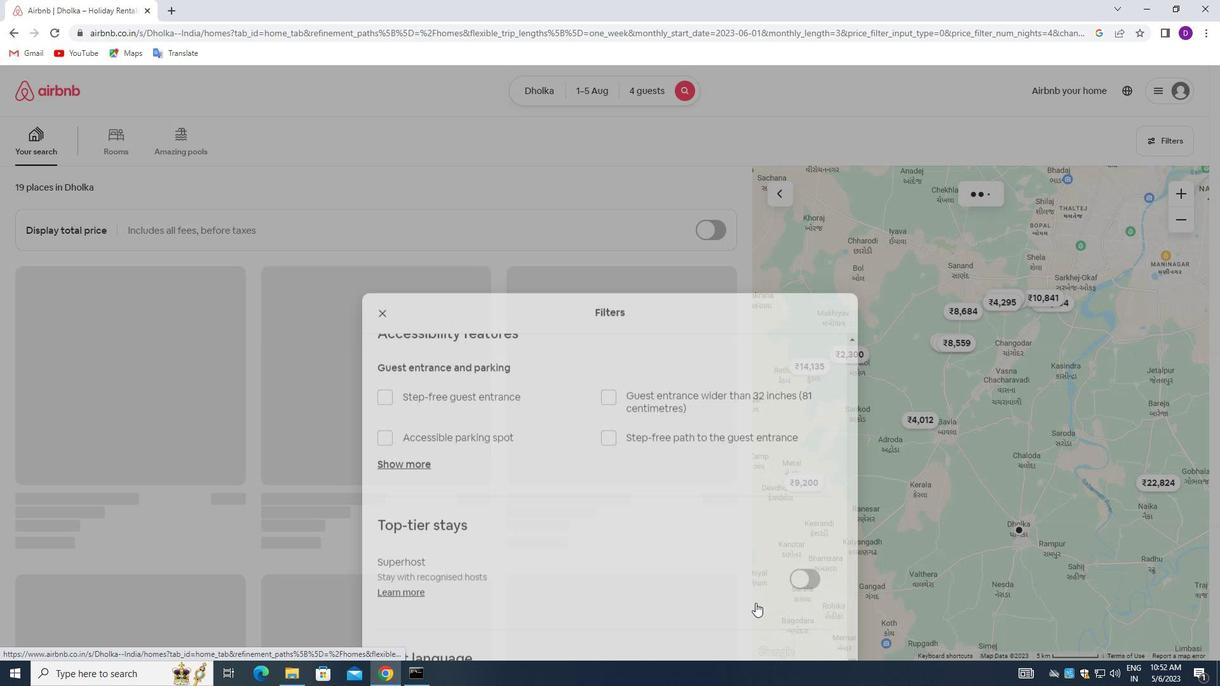 
